 Task: Search one way flight ticket for 3 adults, 3 children in business from Kansas City: Kansas City International Airport (was Mid-continent International) to Jacksonville: Albert J. Ellis Airport on 8-3-2023. Choice of flights is Spirit. Number of bags: 1 checked bag. Price is upto 74000. Outbound departure time preference is 16:30.
Action: Mouse moved to (262, 361)
Screenshot: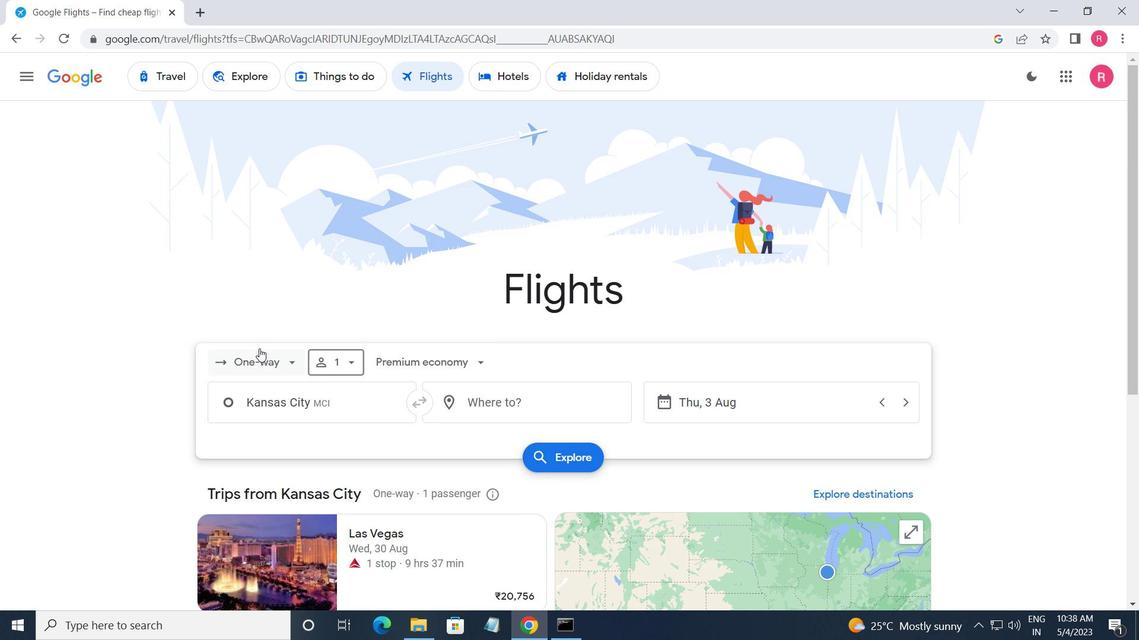 
Action: Mouse pressed left at (262, 361)
Screenshot: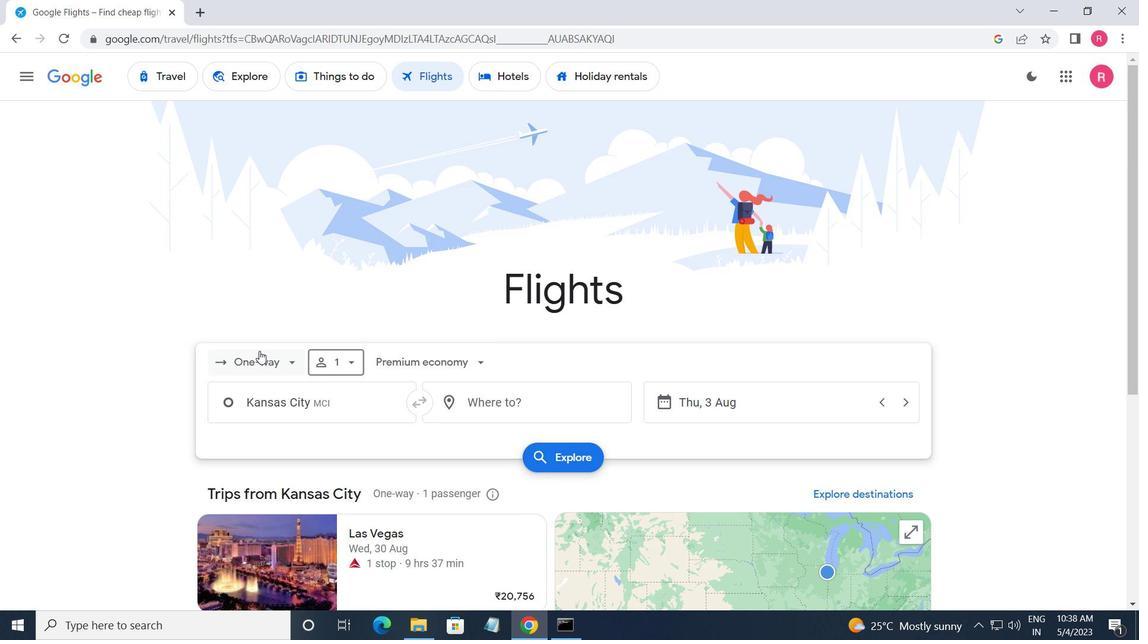 
Action: Mouse moved to (296, 426)
Screenshot: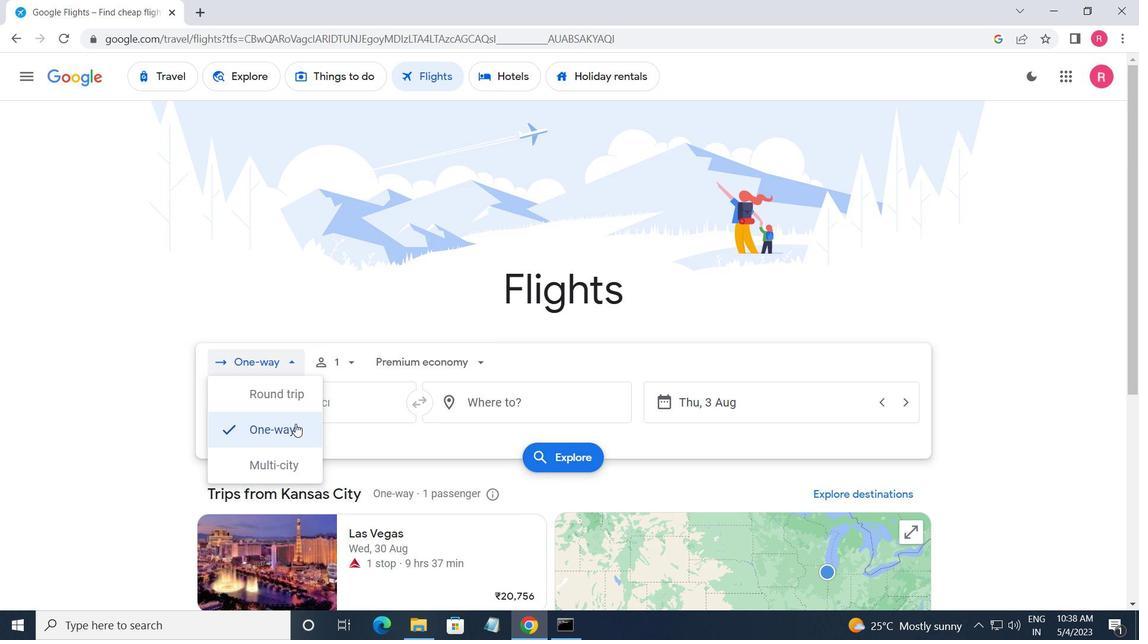 
Action: Mouse pressed left at (296, 426)
Screenshot: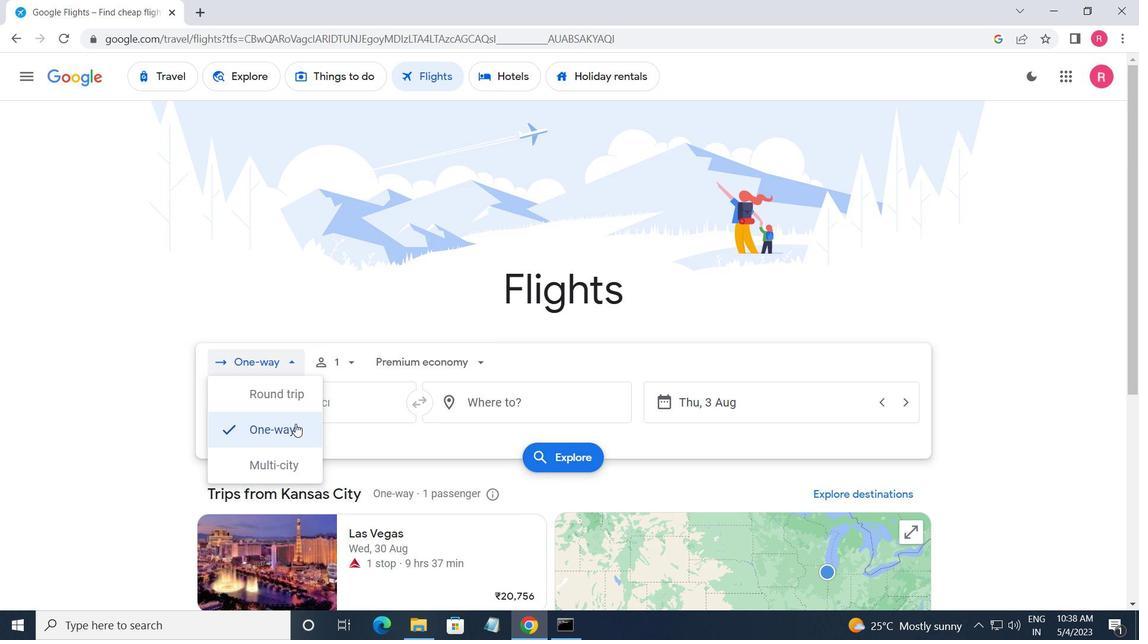 
Action: Mouse moved to (343, 360)
Screenshot: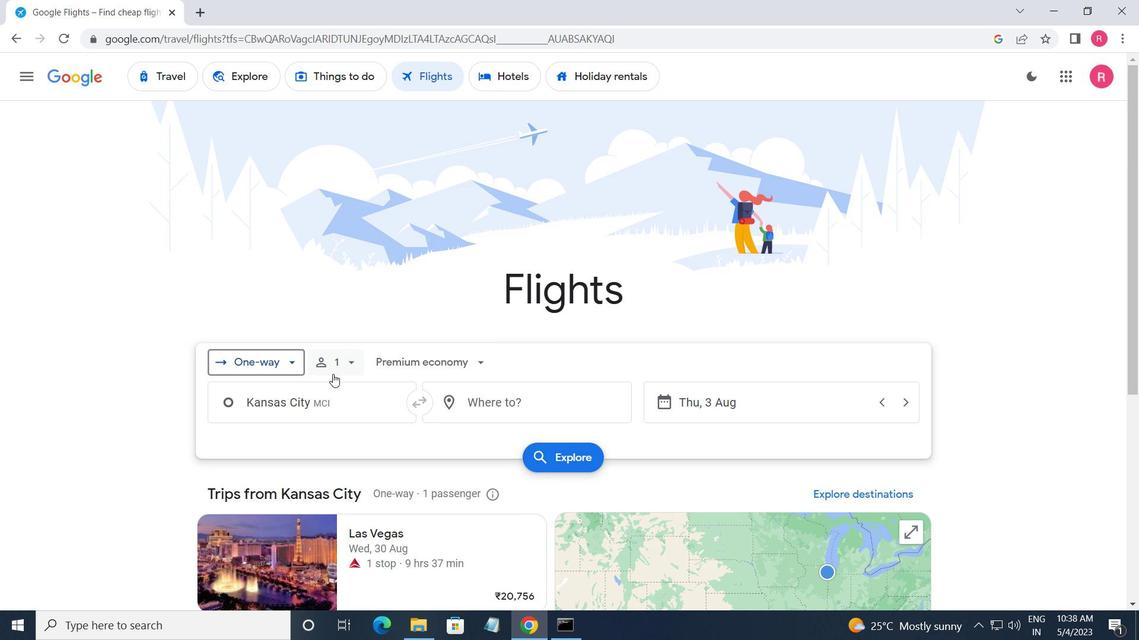 
Action: Mouse pressed left at (343, 360)
Screenshot: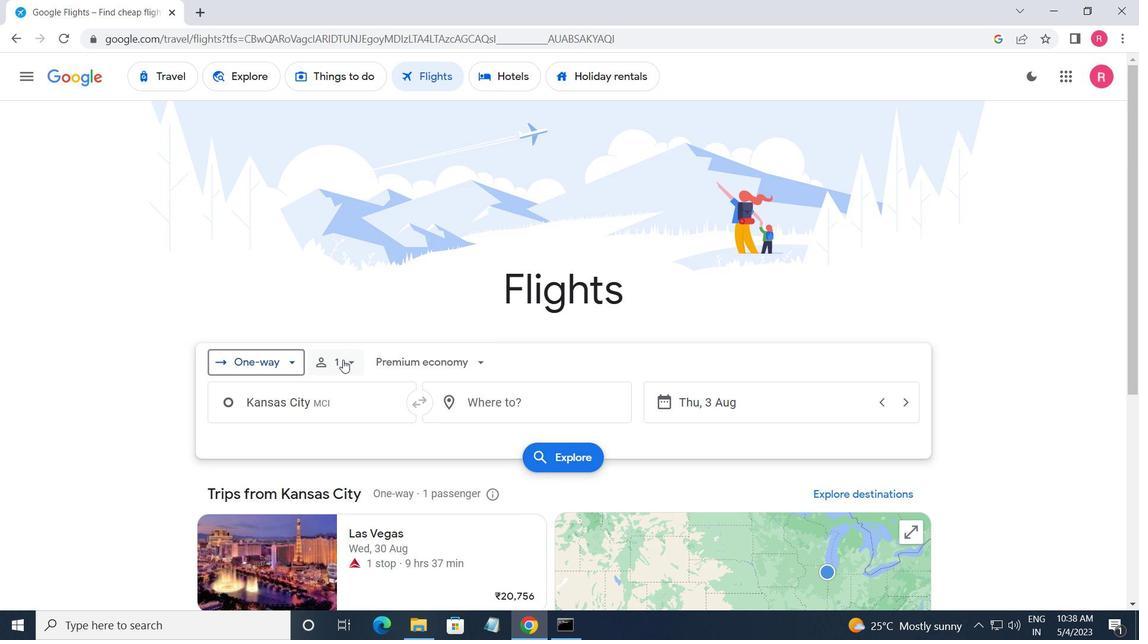 
Action: Mouse moved to (490, 397)
Screenshot: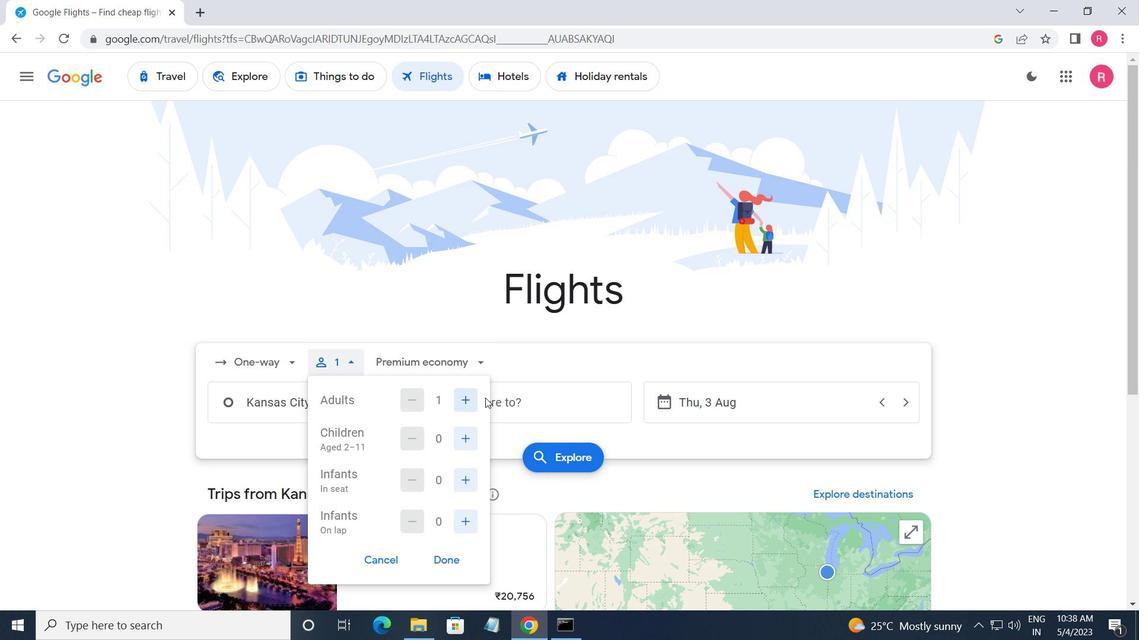 
Action: Mouse pressed left at (490, 397)
Screenshot: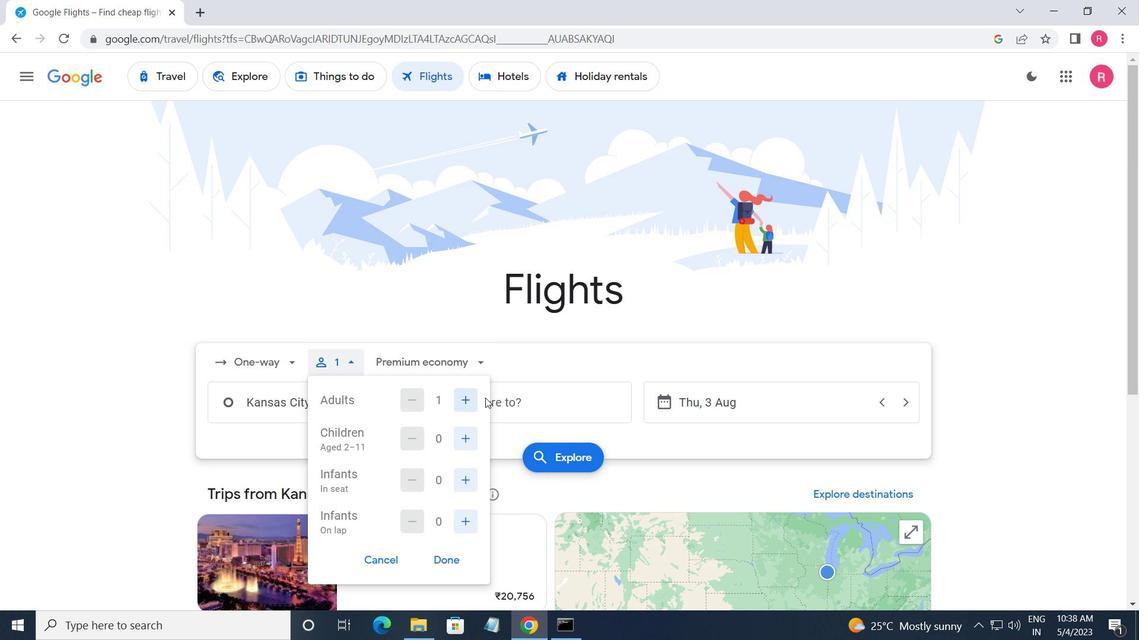 
Action: Mouse moved to (334, 362)
Screenshot: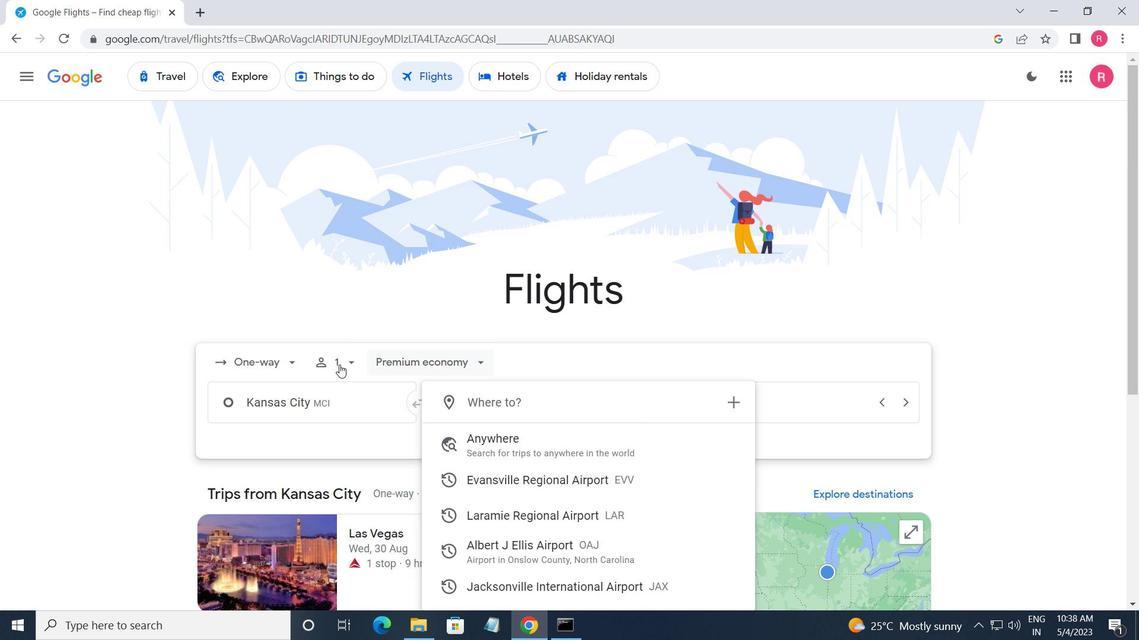
Action: Mouse pressed left at (334, 362)
Screenshot: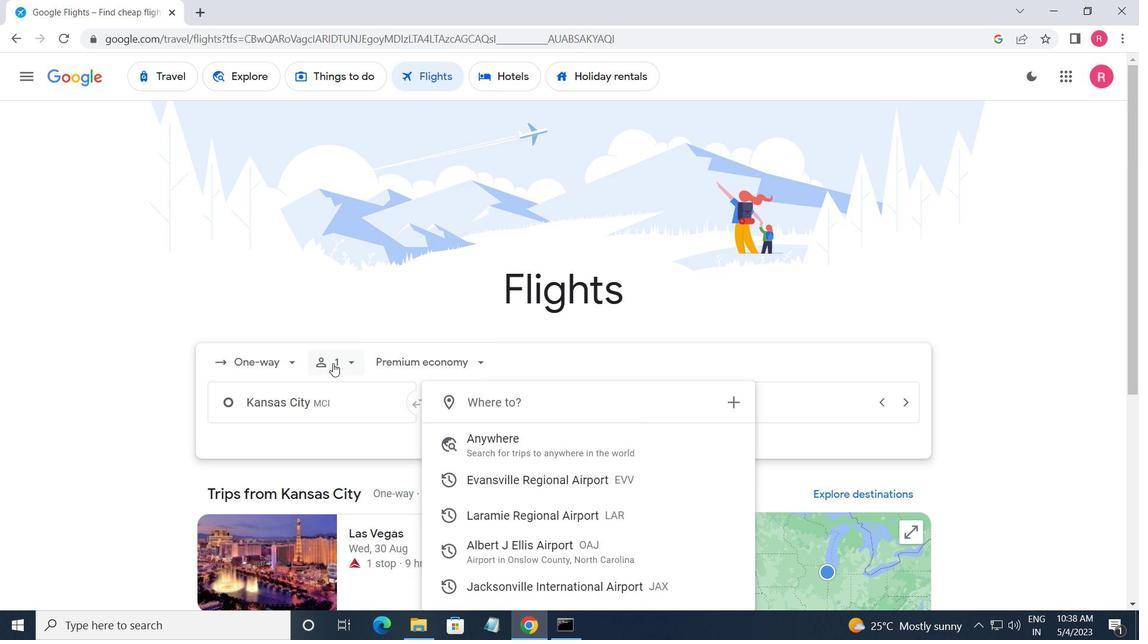 
Action: Mouse moved to (456, 402)
Screenshot: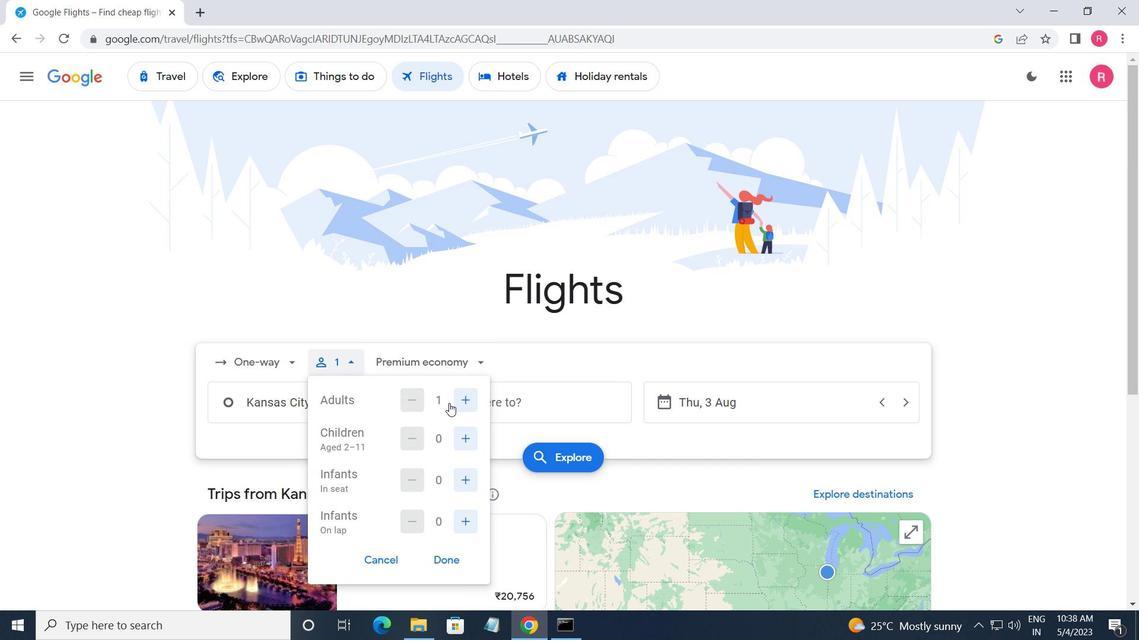 
Action: Mouse pressed left at (456, 402)
Screenshot: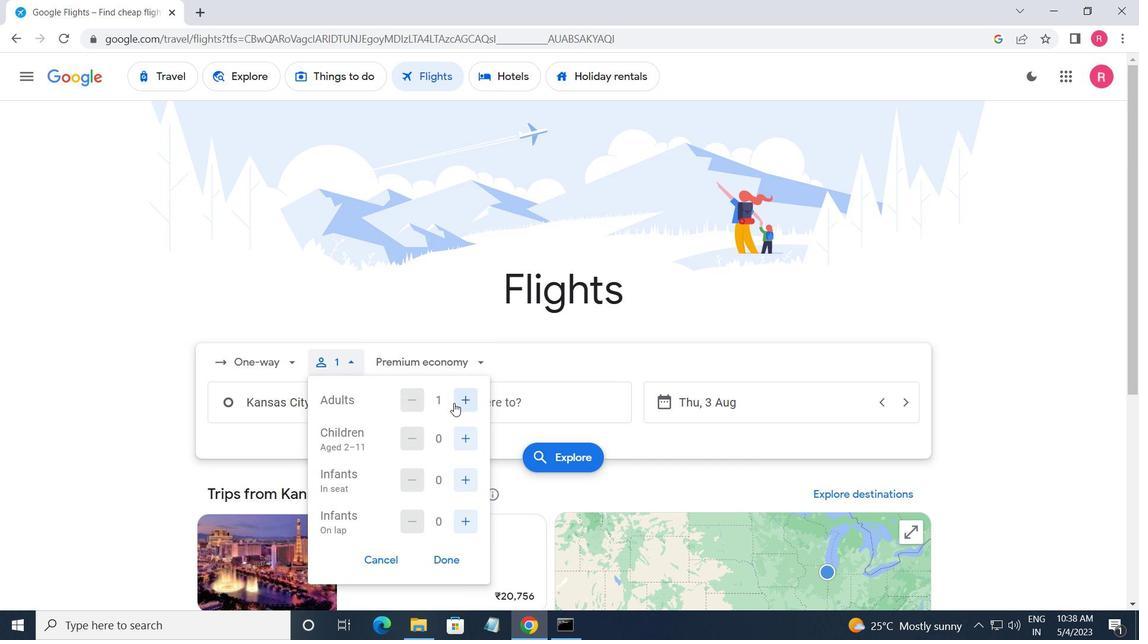 
Action: Mouse moved to (457, 402)
Screenshot: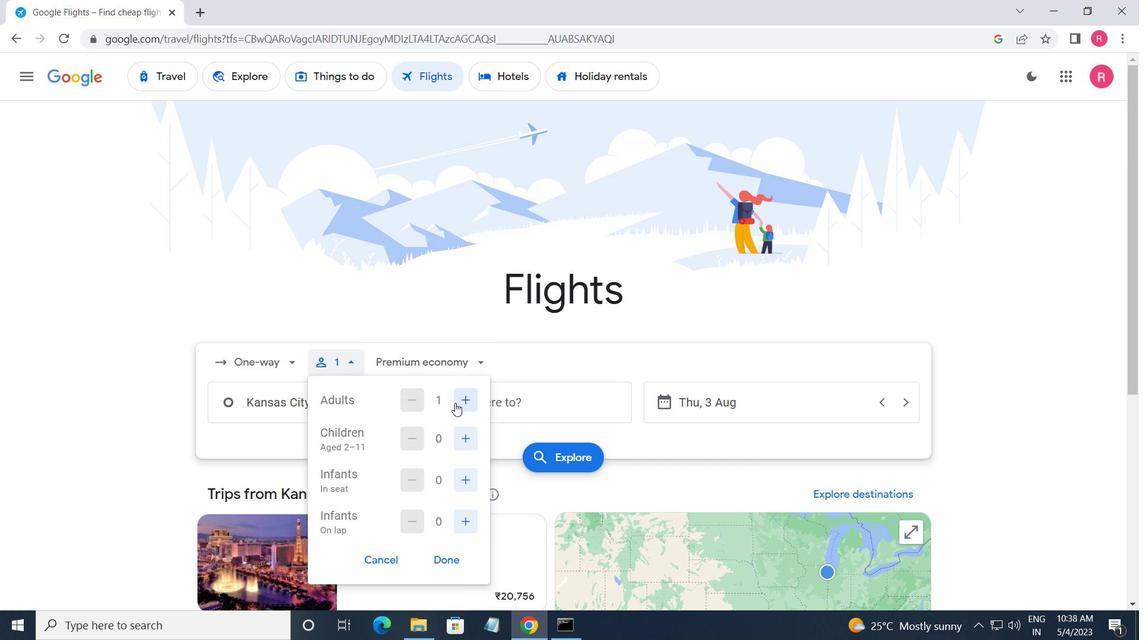 
Action: Mouse pressed left at (457, 402)
Screenshot: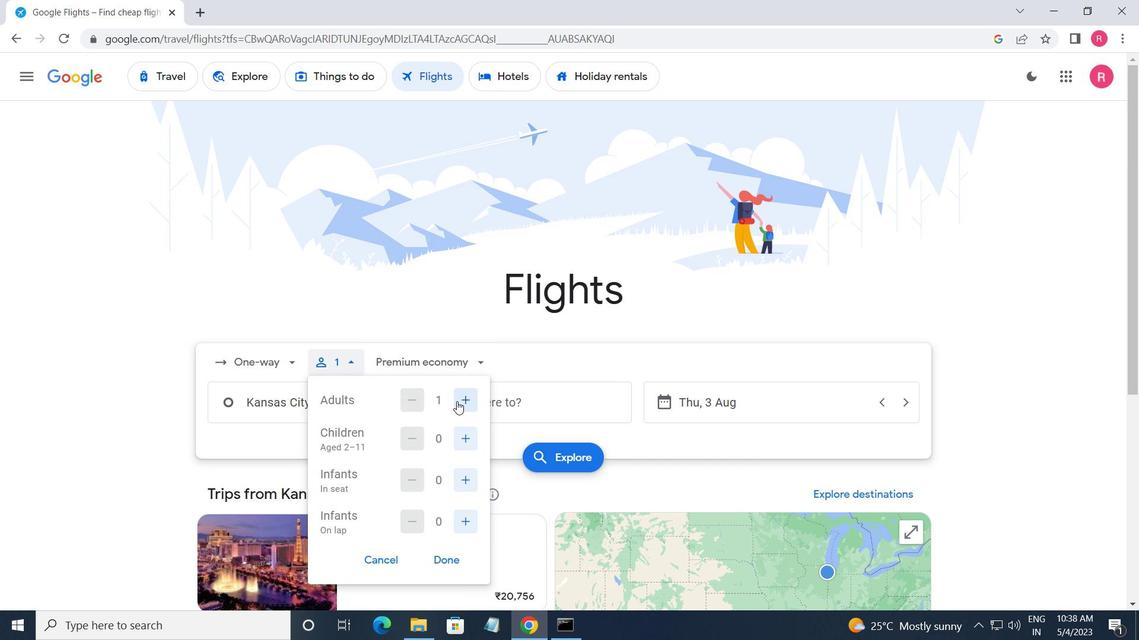 
Action: Mouse moved to (464, 441)
Screenshot: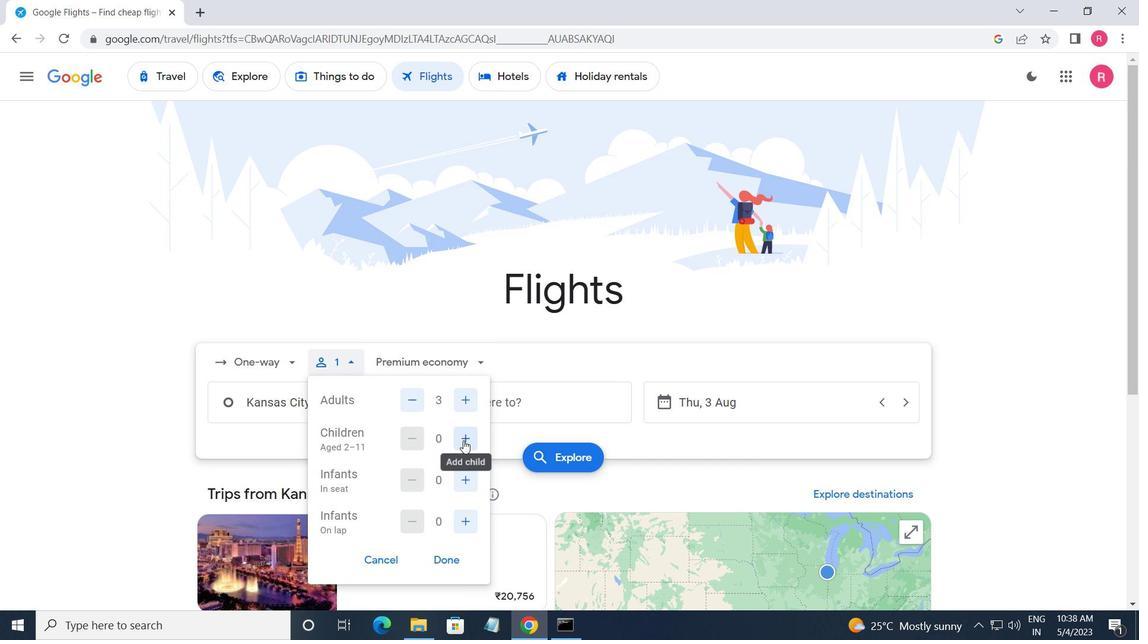 
Action: Mouse pressed left at (464, 441)
Screenshot: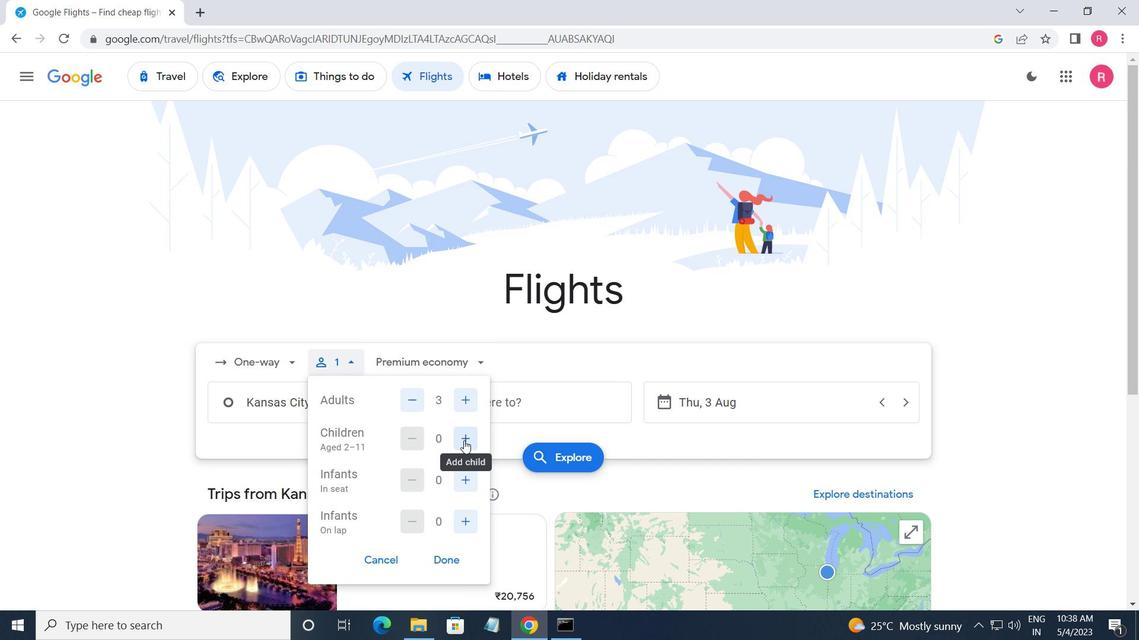 
Action: Mouse pressed left at (464, 441)
Screenshot: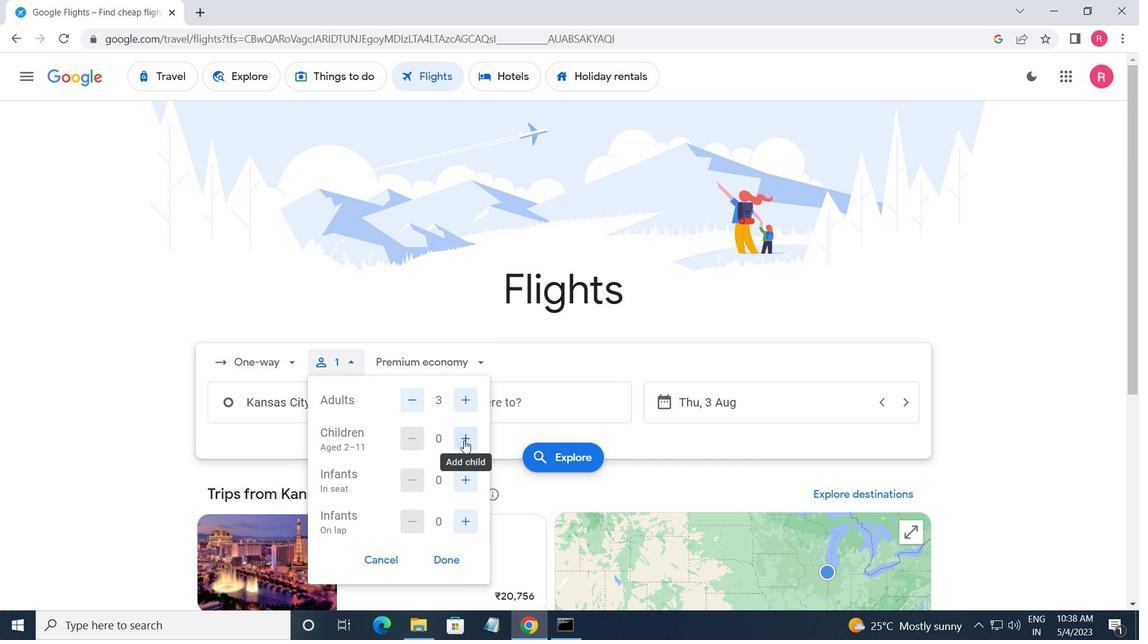 
Action: Mouse moved to (467, 438)
Screenshot: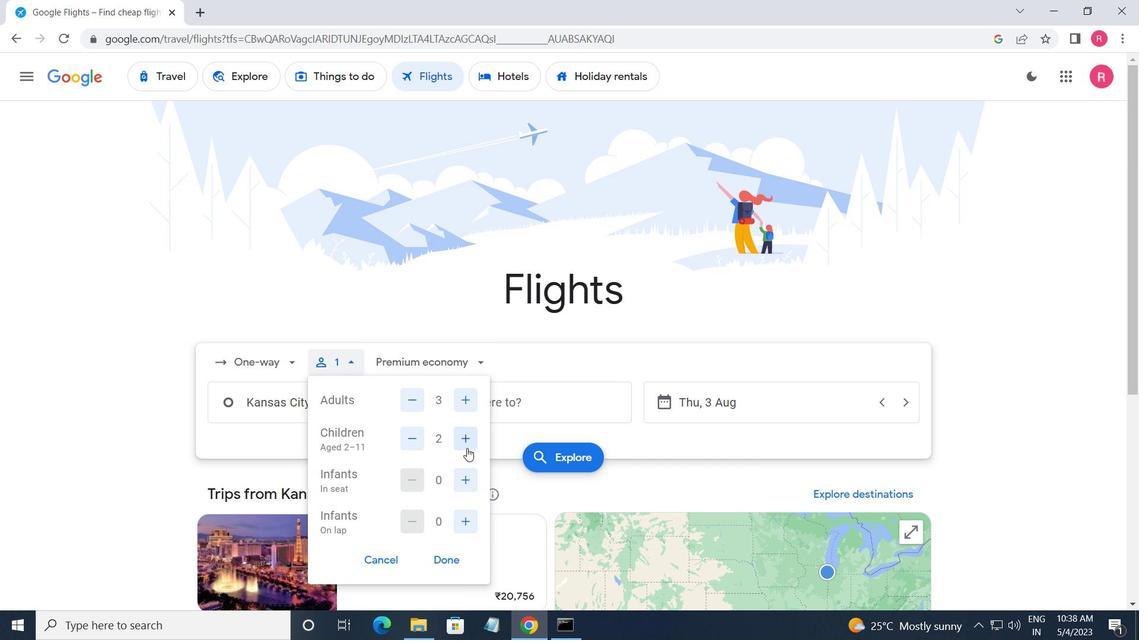 
Action: Mouse pressed left at (467, 438)
Screenshot: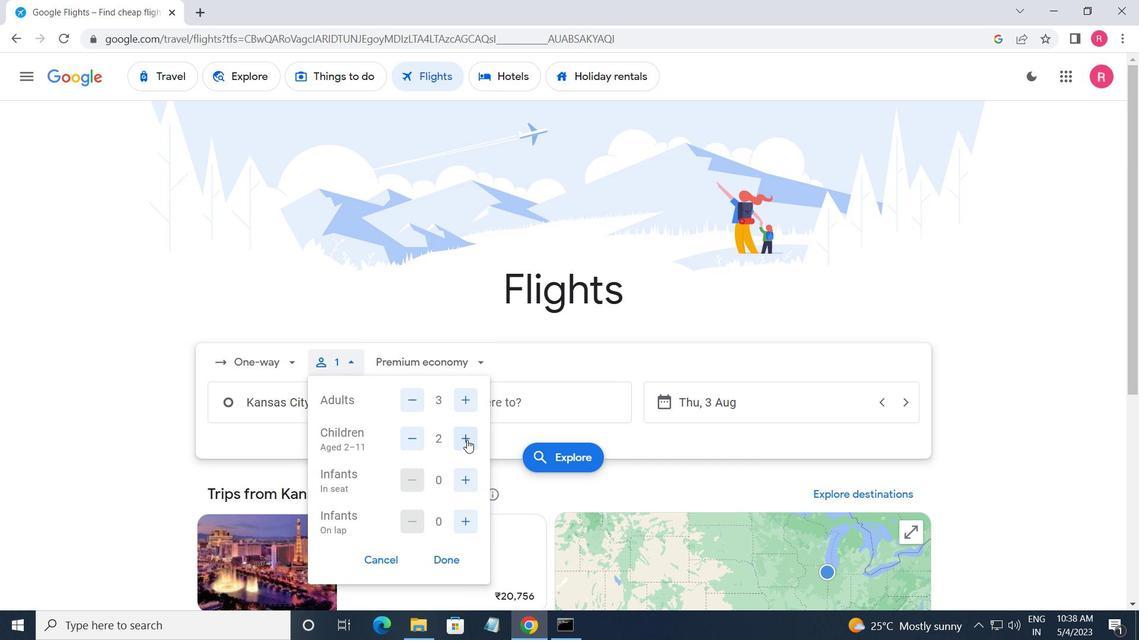 
Action: Mouse moved to (418, 361)
Screenshot: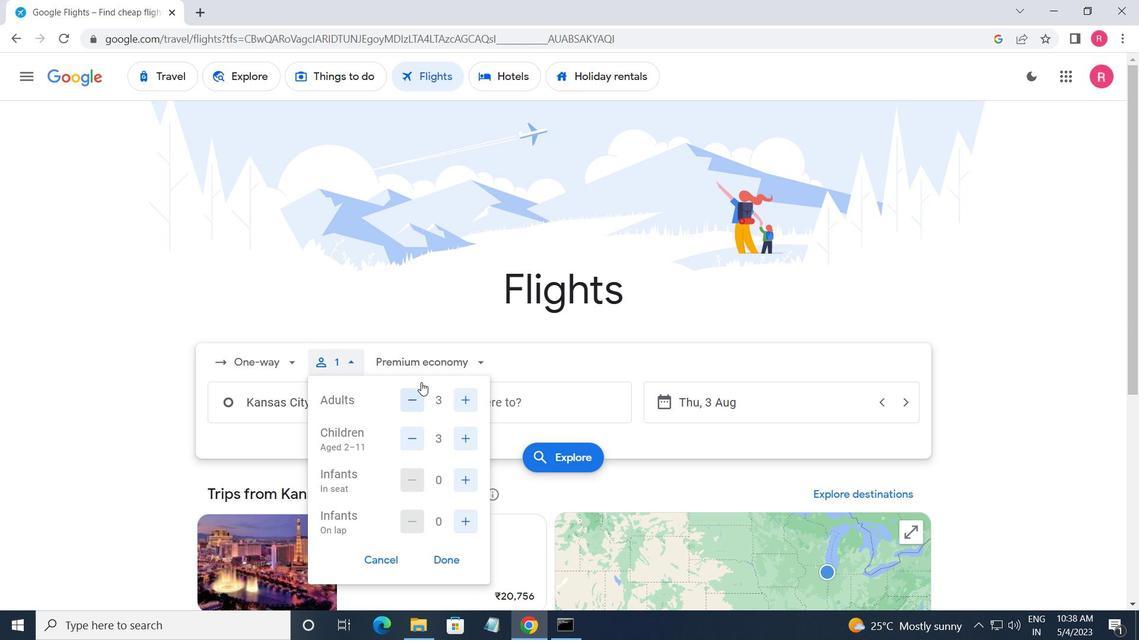 
Action: Mouse pressed left at (418, 361)
Screenshot: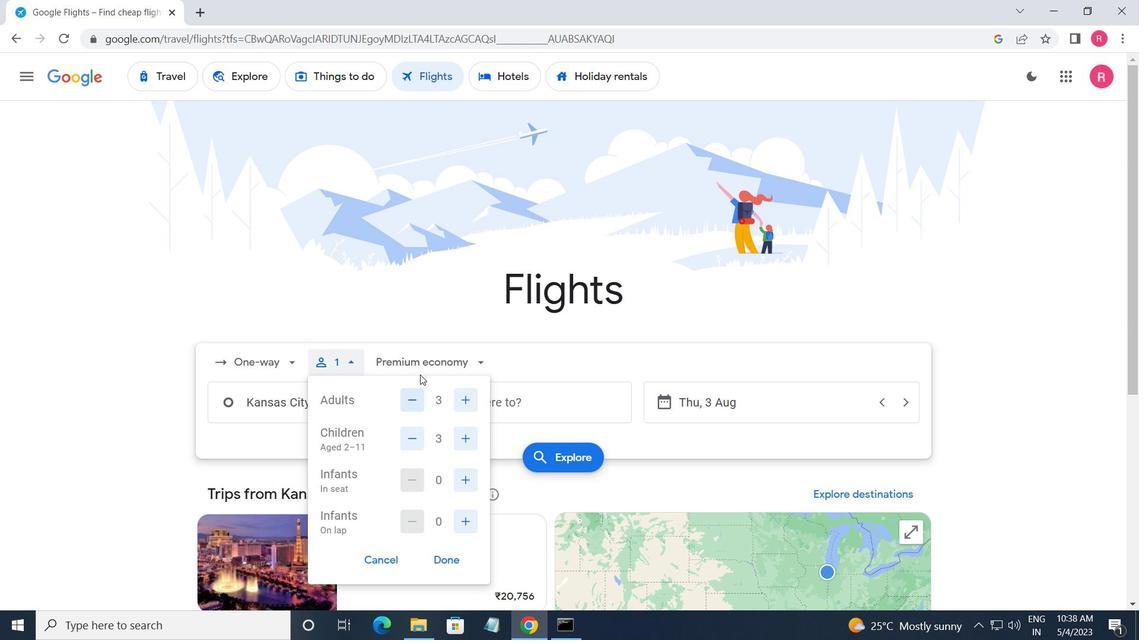 
Action: Mouse moved to (439, 465)
Screenshot: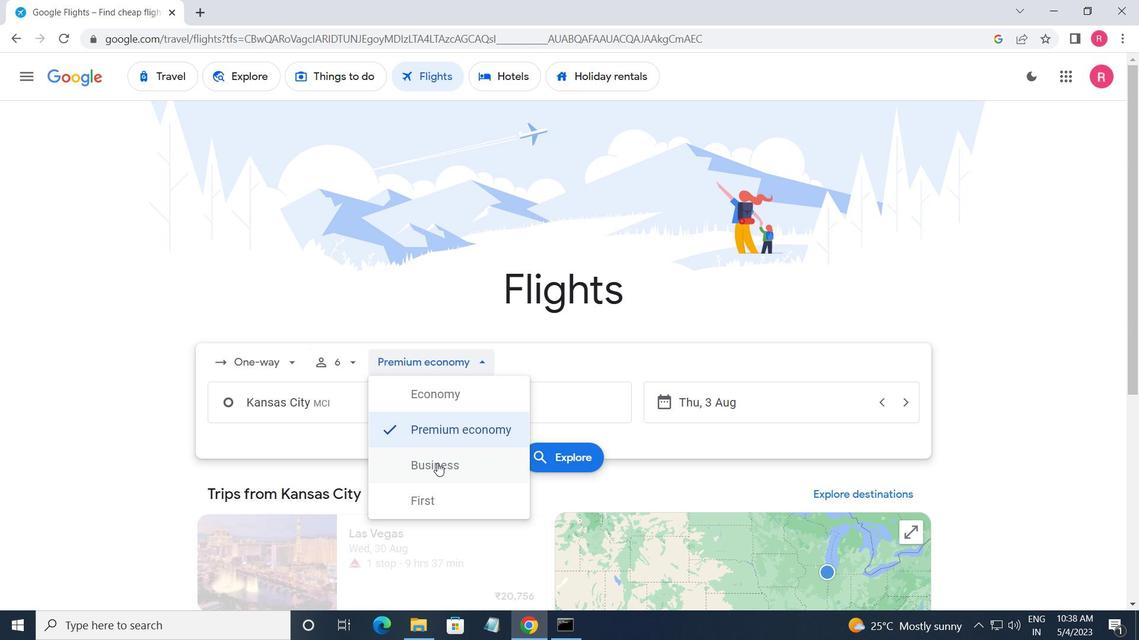 
Action: Mouse pressed left at (439, 465)
Screenshot: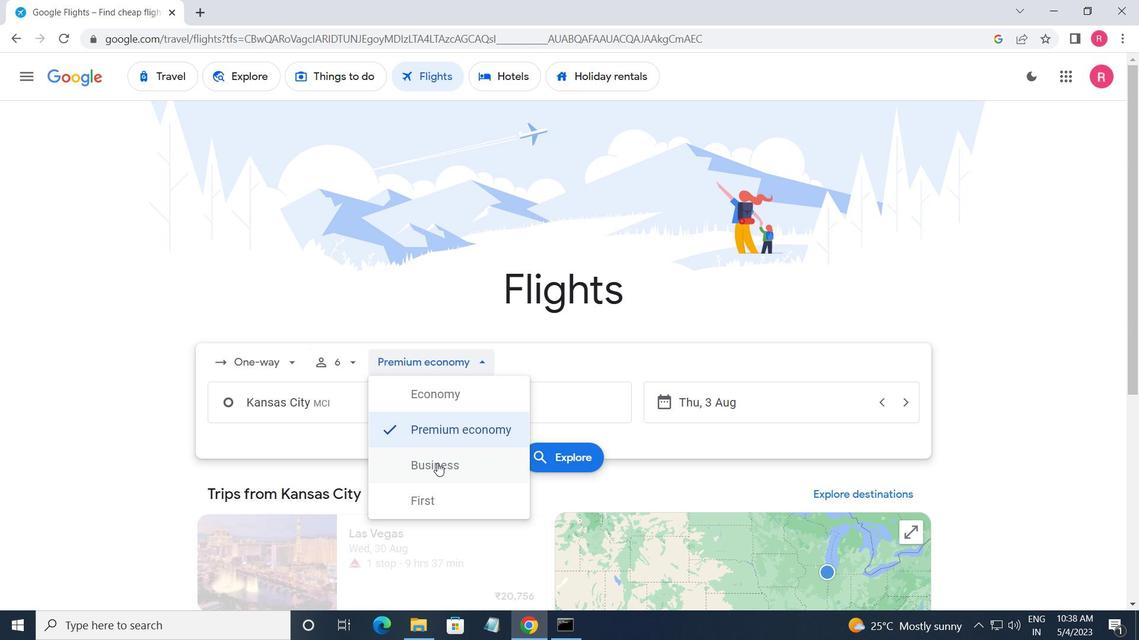 
Action: Mouse moved to (341, 417)
Screenshot: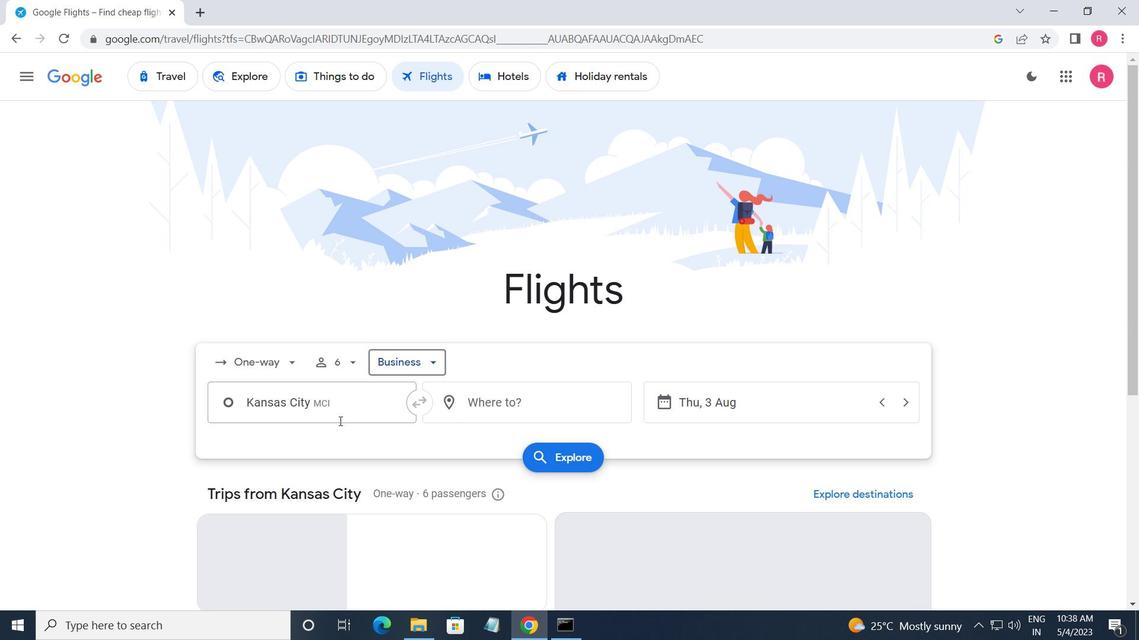 
Action: Mouse pressed left at (341, 417)
Screenshot: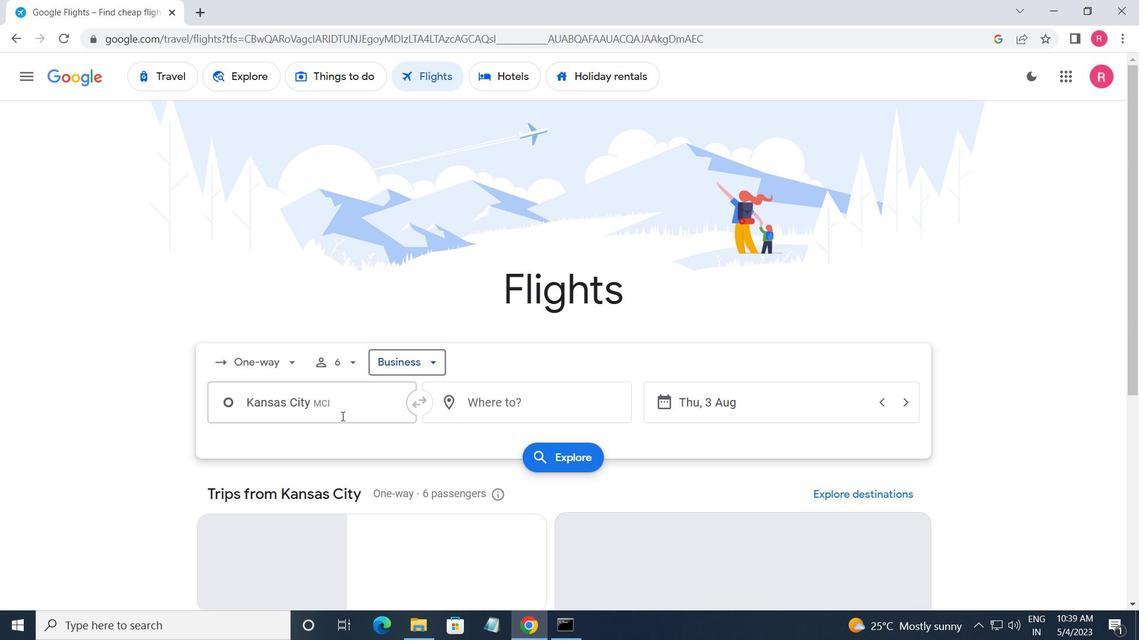 
Action: Mouse moved to (352, 473)
Screenshot: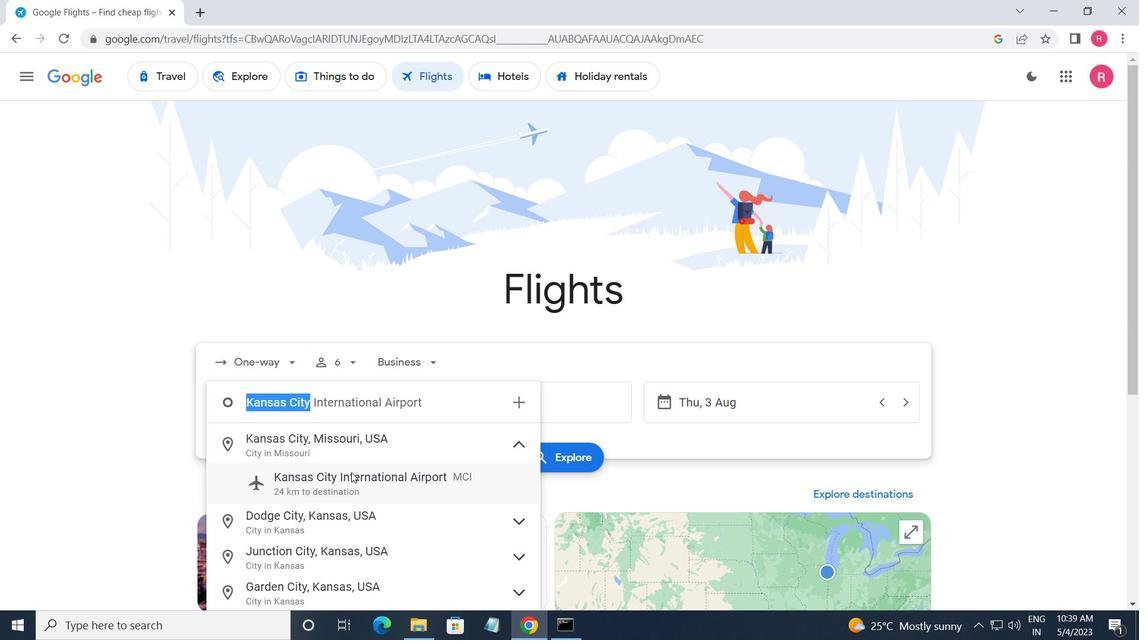 
Action: Mouse pressed left at (352, 473)
Screenshot: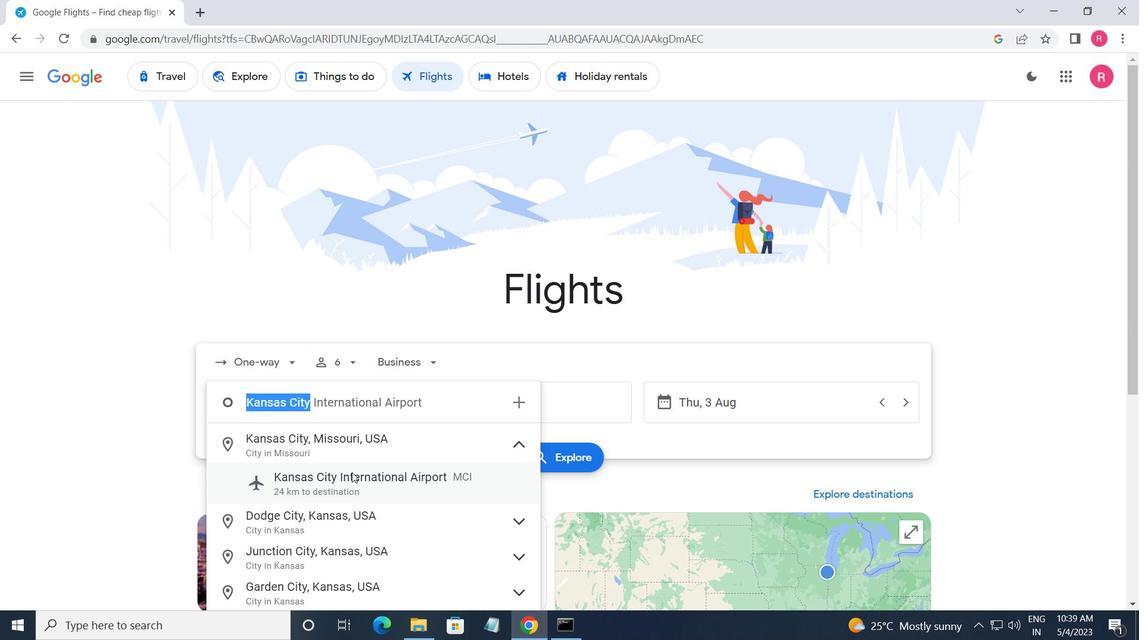 
Action: Mouse moved to (582, 405)
Screenshot: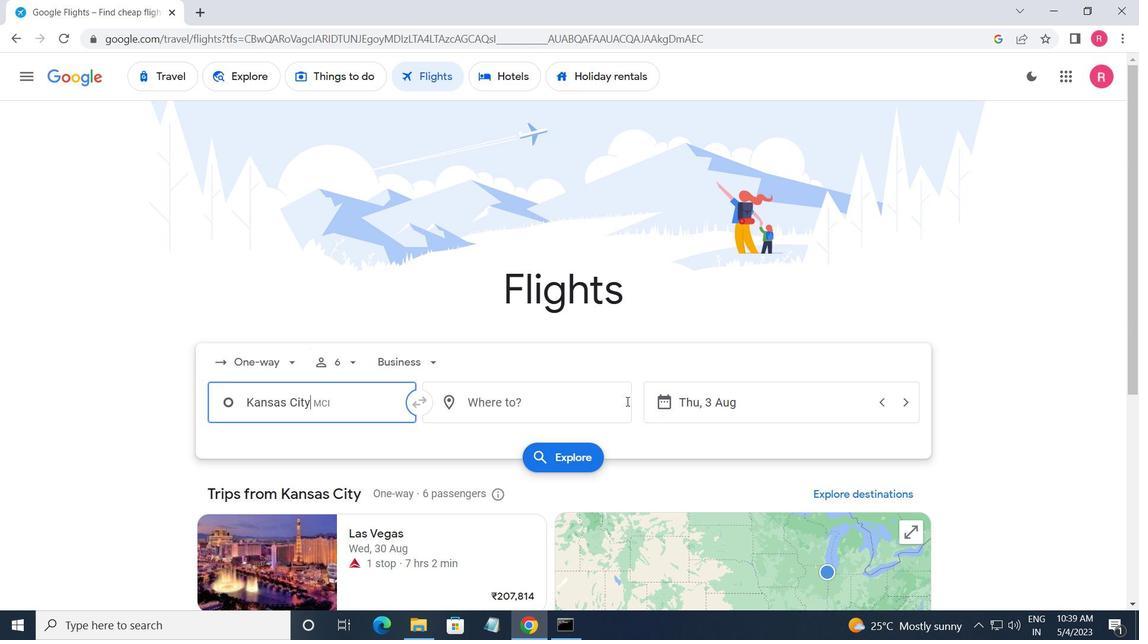 
Action: Mouse pressed left at (582, 405)
Screenshot: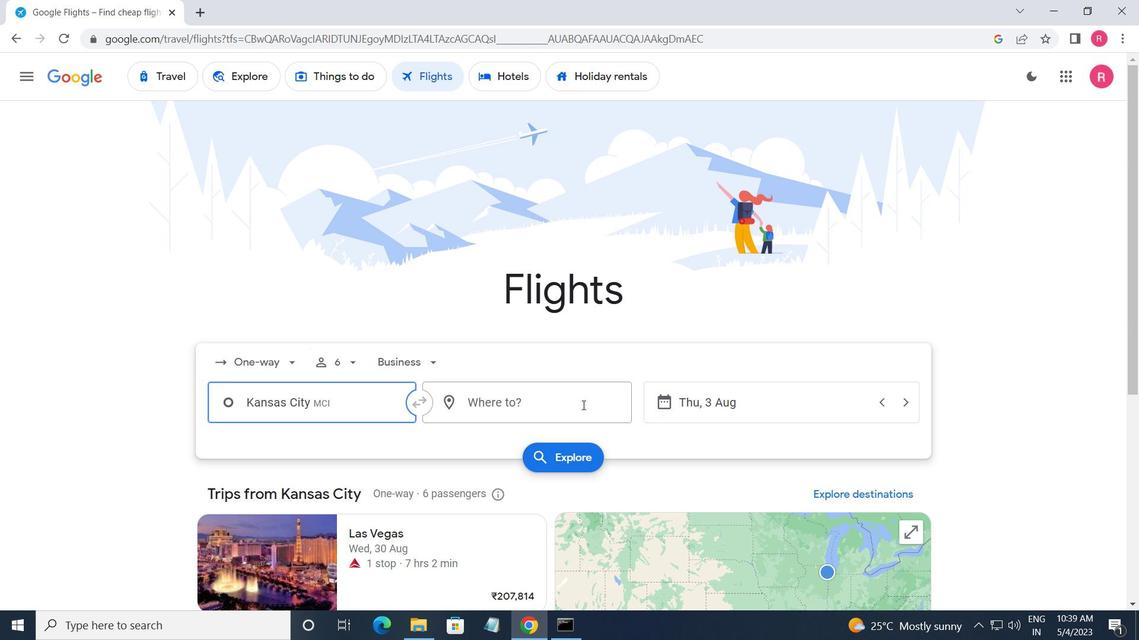 
Action: Mouse moved to (545, 553)
Screenshot: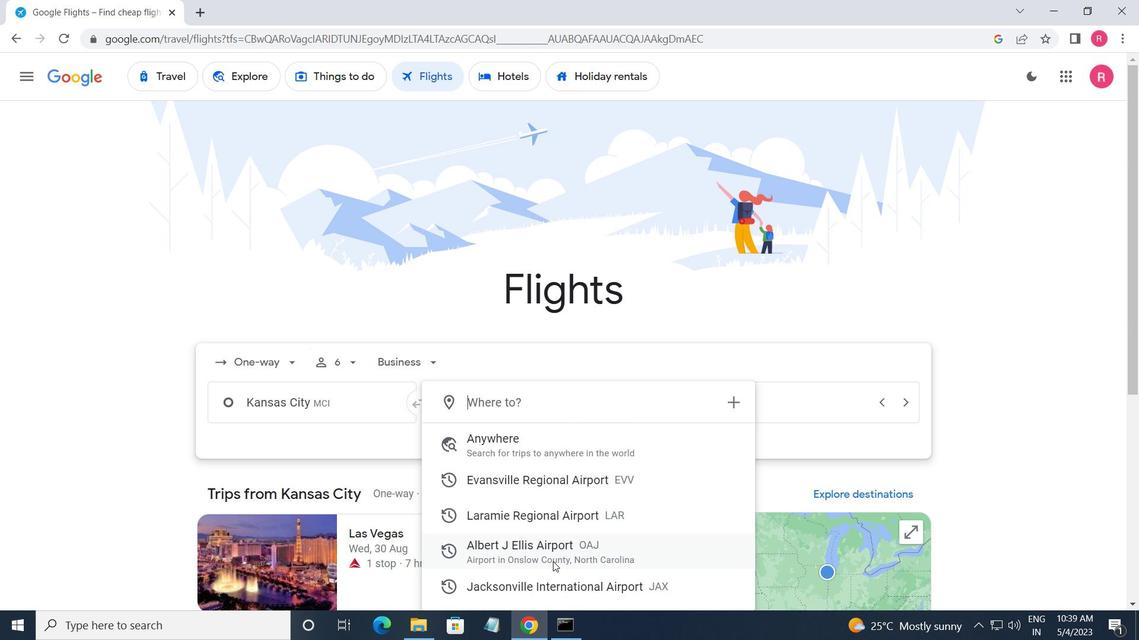 
Action: Mouse pressed left at (545, 553)
Screenshot: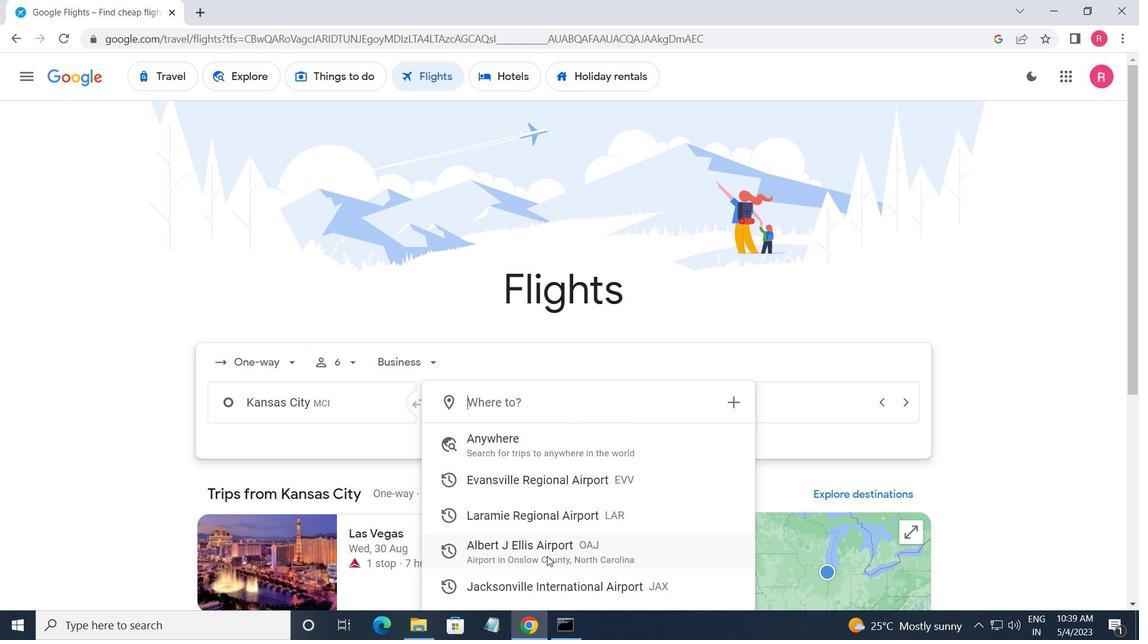 
Action: Mouse moved to (769, 413)
Screenshot: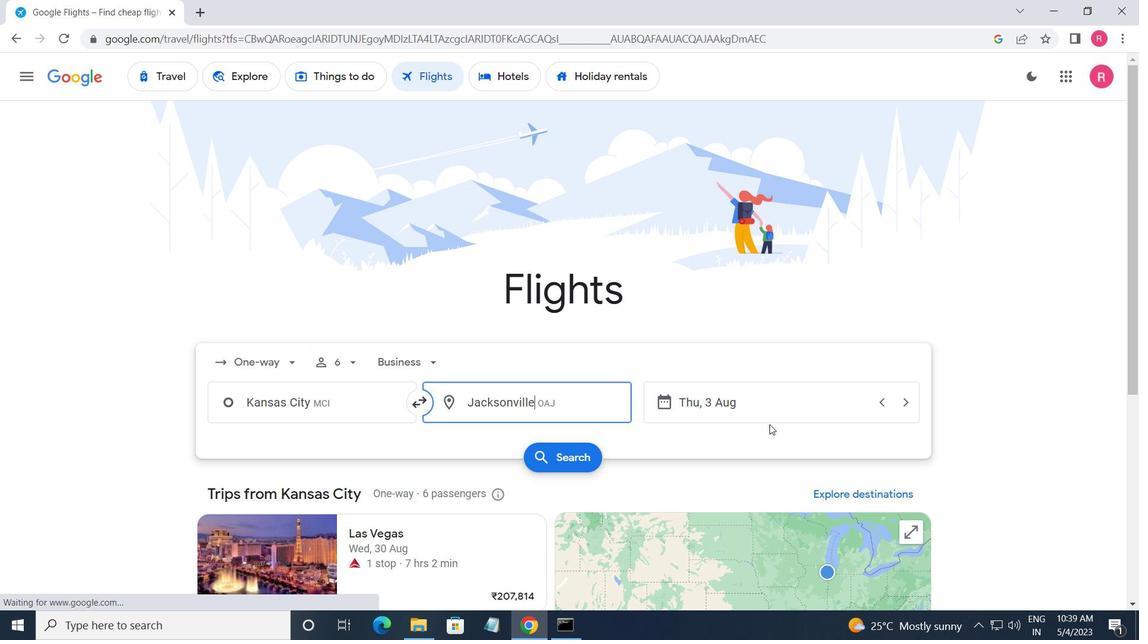 
Action: Mouse pressed left at (769, 413)
Screenshot: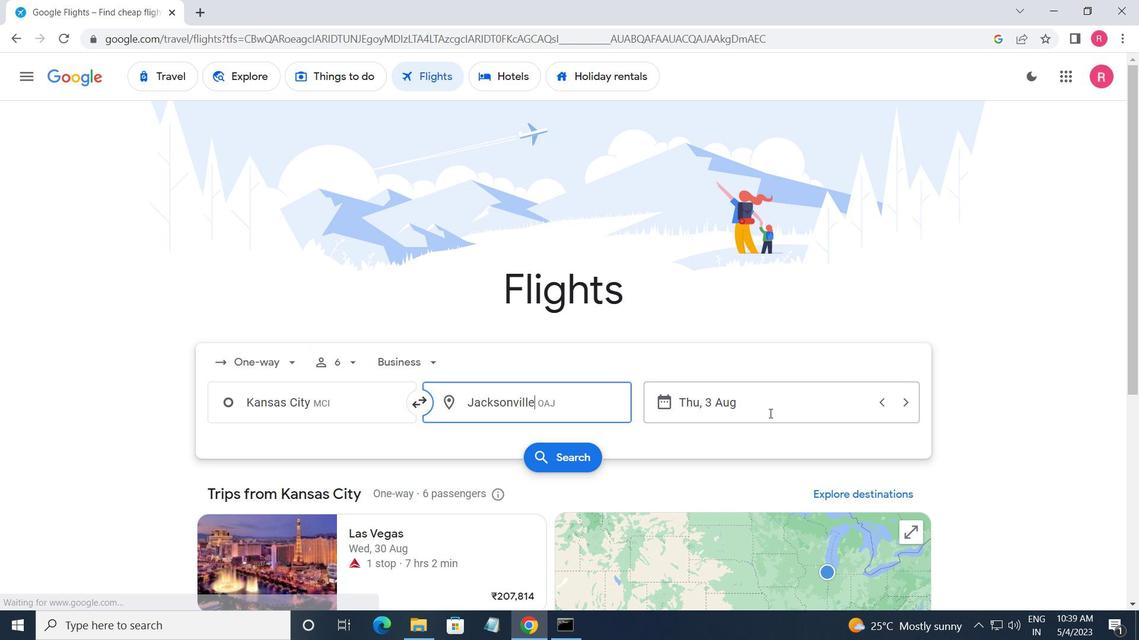 
Action: Mouse moved to (542, 350)
Screenshot: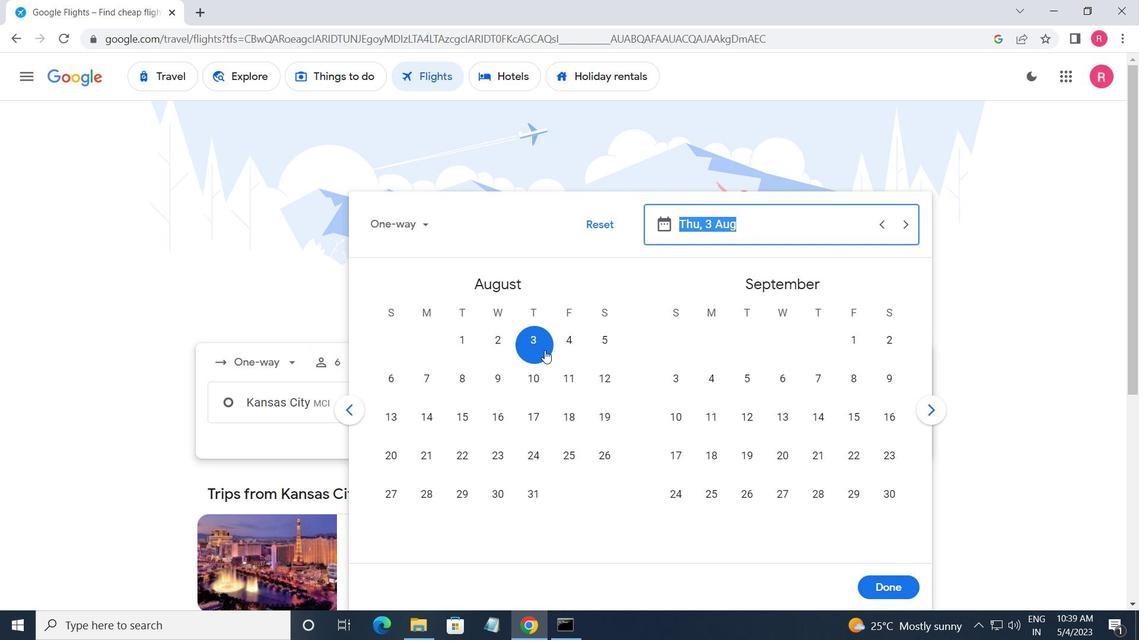 
Action: Mouse pressed left at (542, 350)
Screenshot: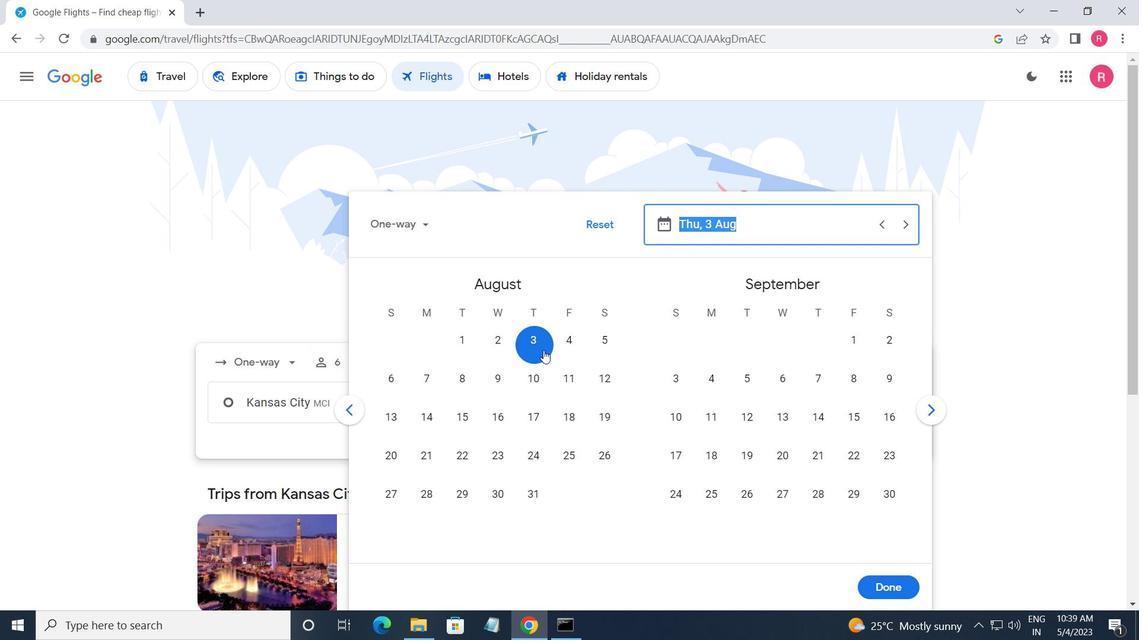 
Action: Mouse moved to (899, 589)
Screenshot: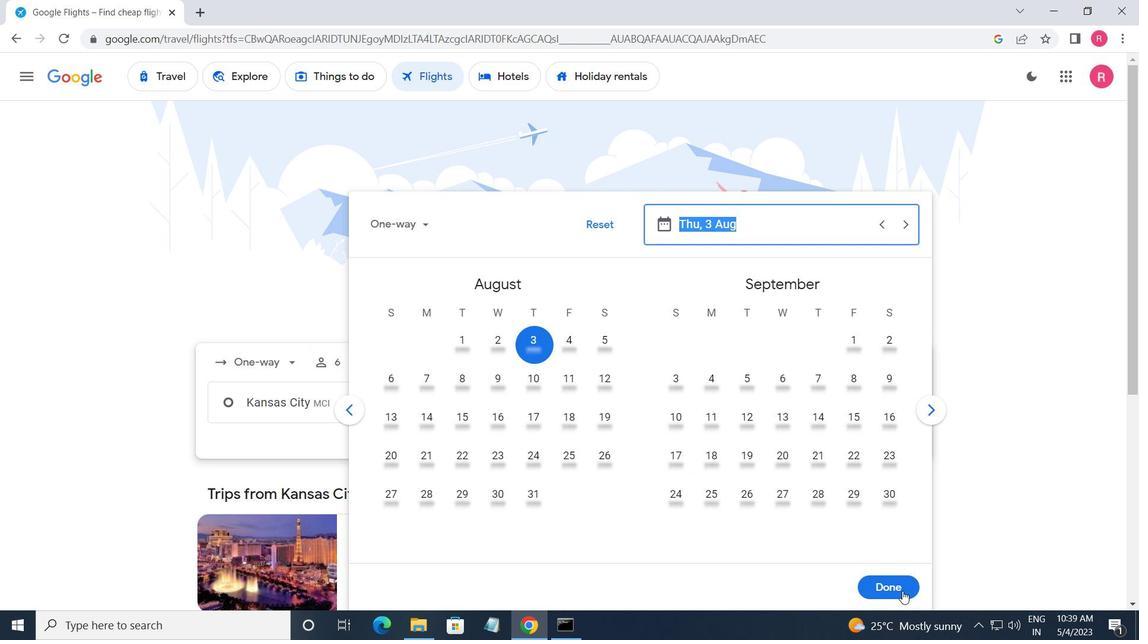 
Action: Mouse pressed left at (899, 589)
Screenshot: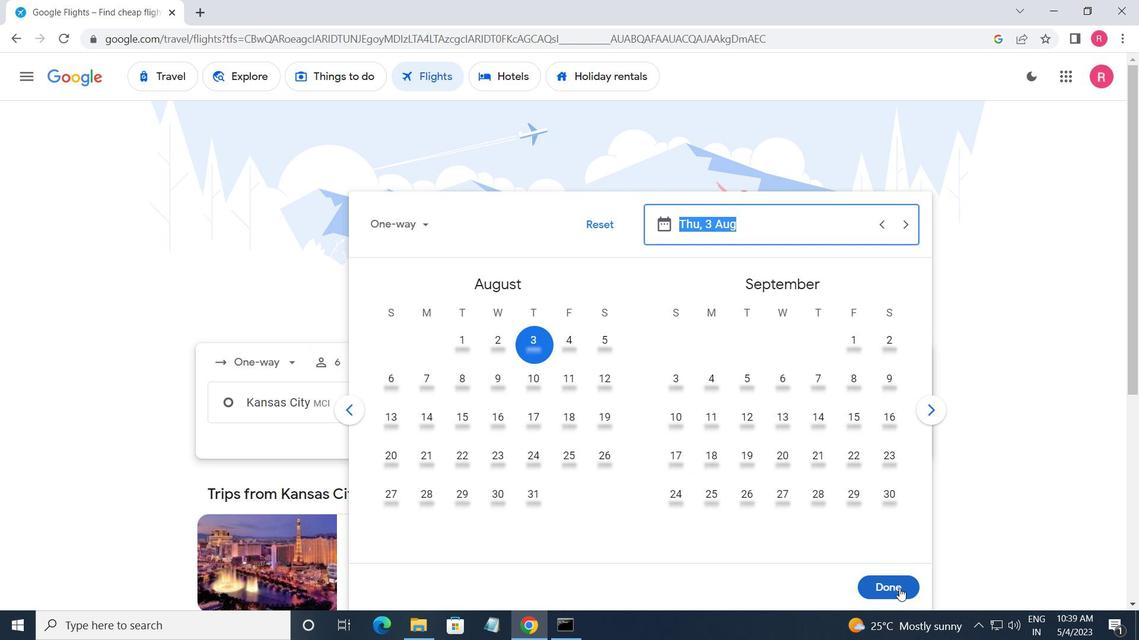 
Action: Mouse moved to (580, 471)
Screenshot: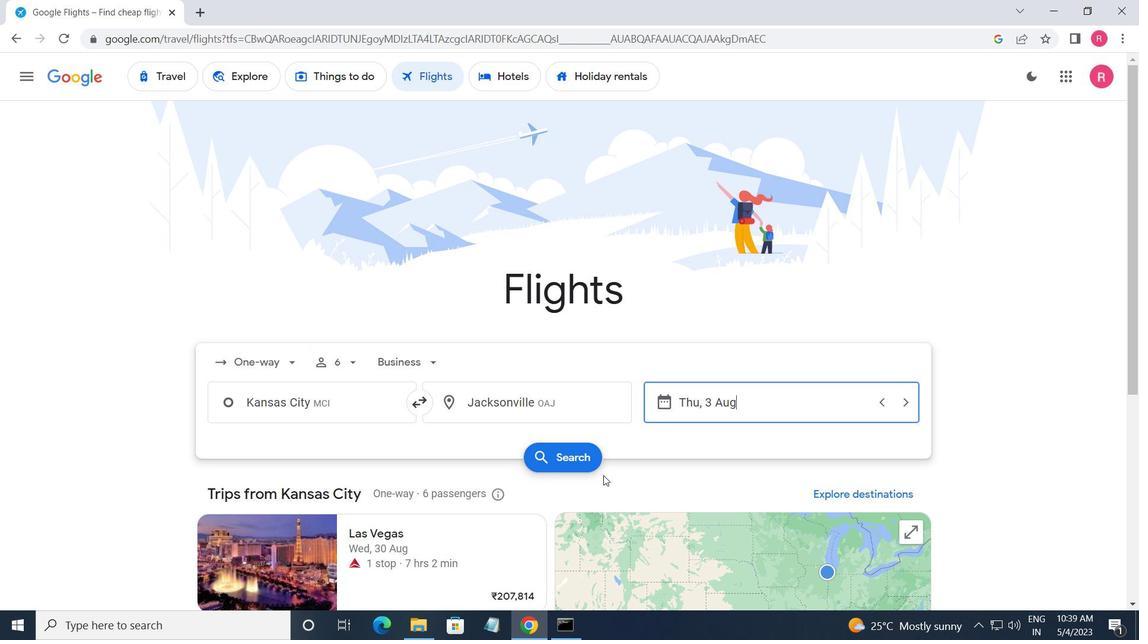 
Action: Mouse pressed left at (580, 471)
Screenshot: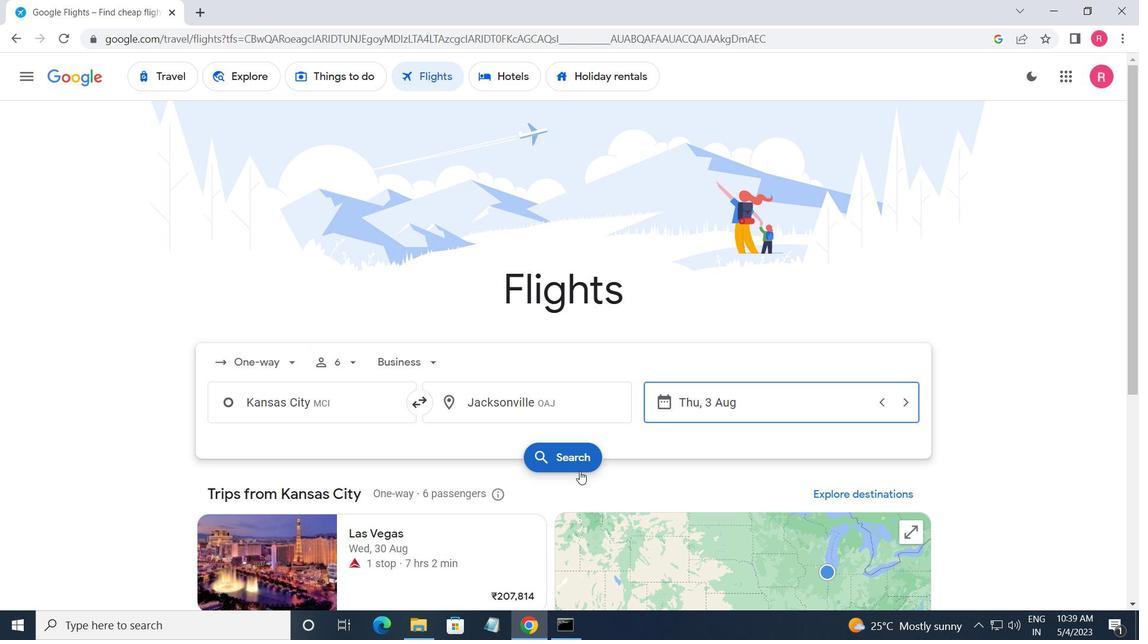 
Action: Mouse moved to (227, 214)
Screenshot: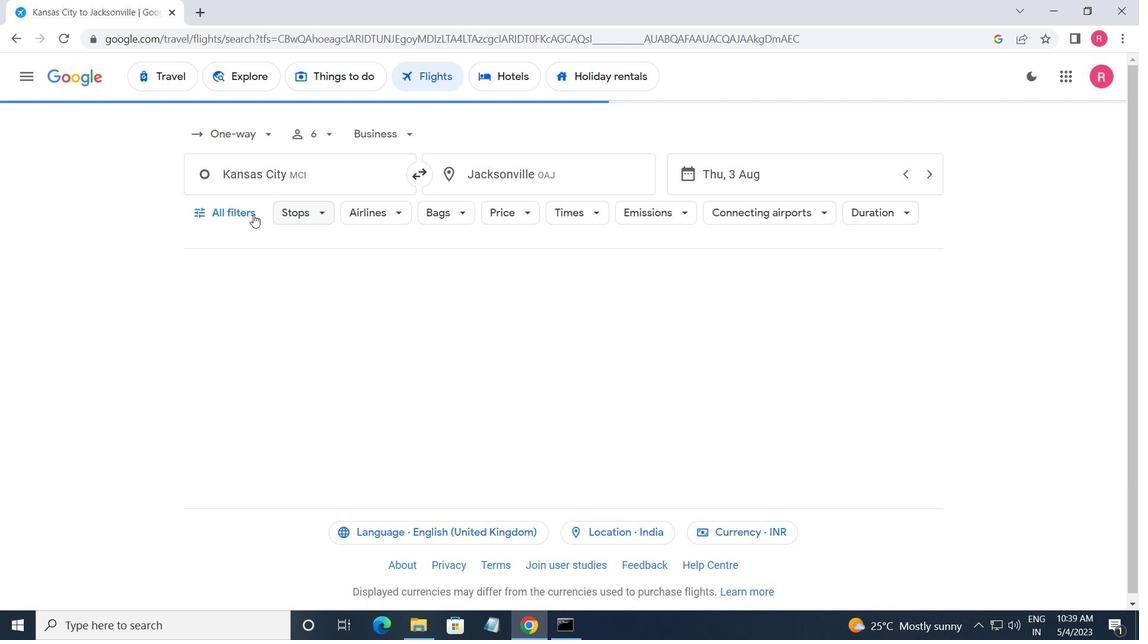 
Action: Mouse pressed left at (227, 214)
Screenshot: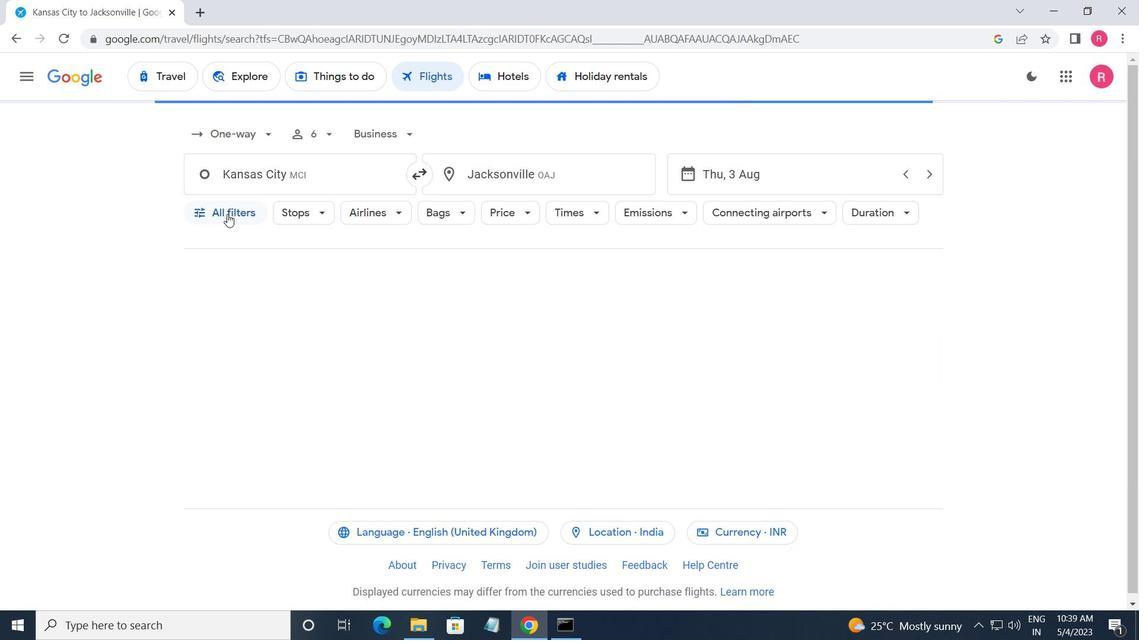 
Action: Mouse moved to (282, 357)
Screenshot: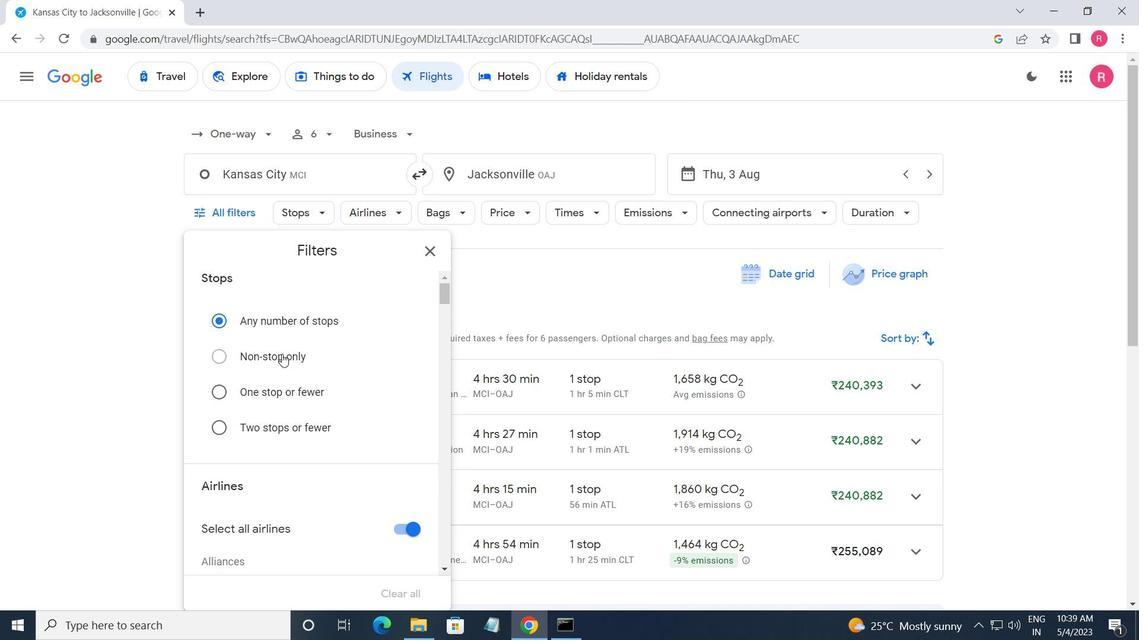 
Action: Mouse scrolled (282, 357) with delta (0, 0)
Screenshot: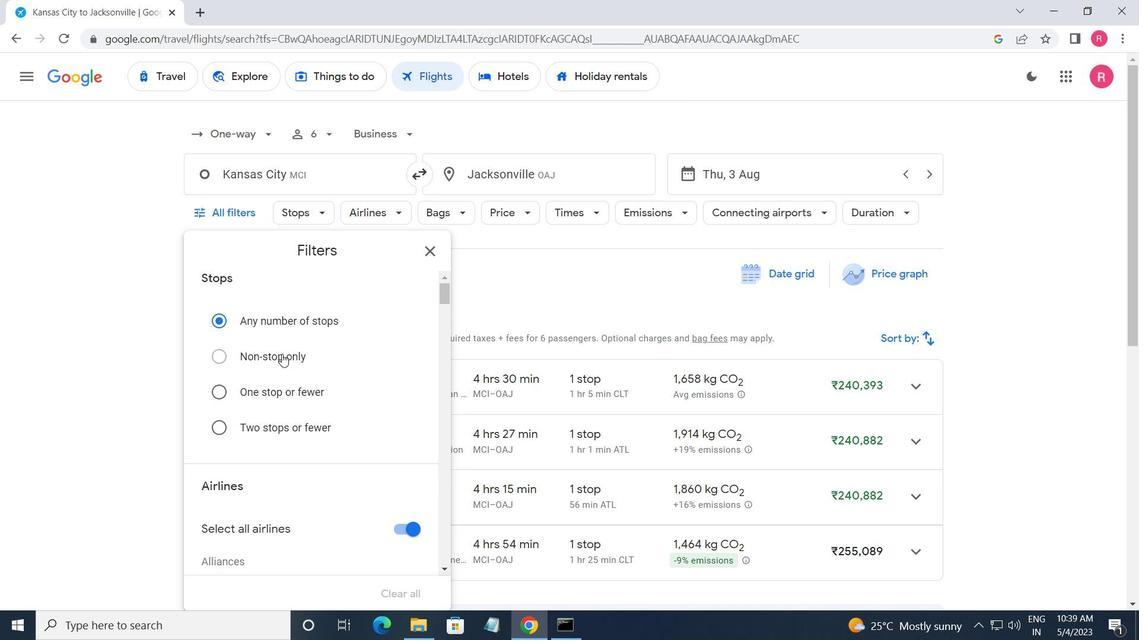 
Action: Mouse moved to (280, 383)
Screenshot: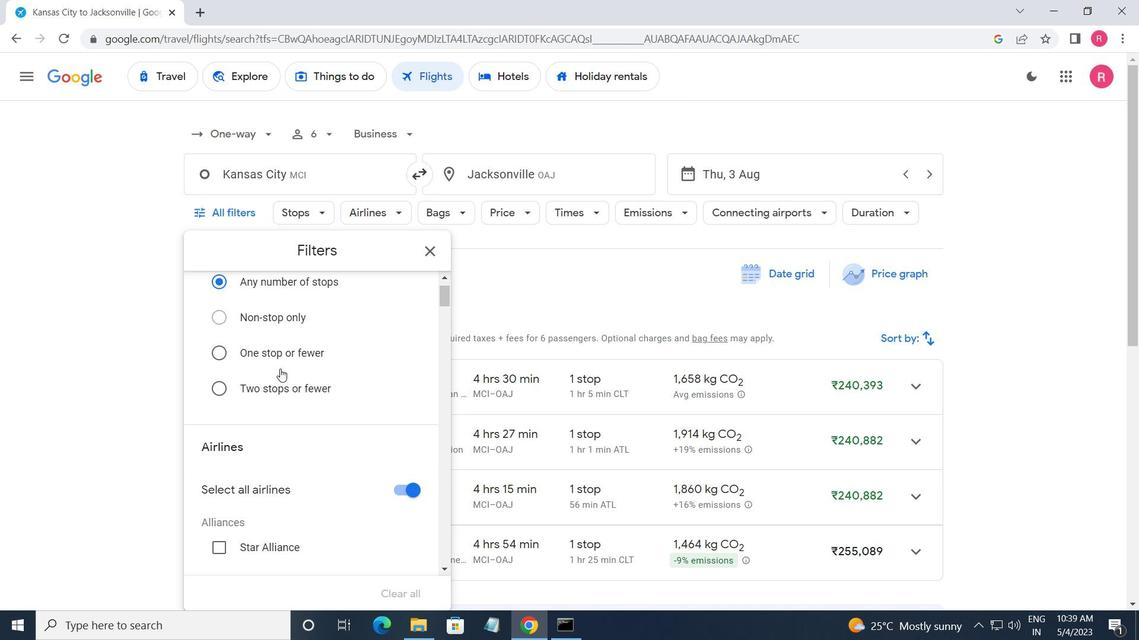 
Action: Mouse scrolled (280, 383) with delta (0, 0)
Screenshot: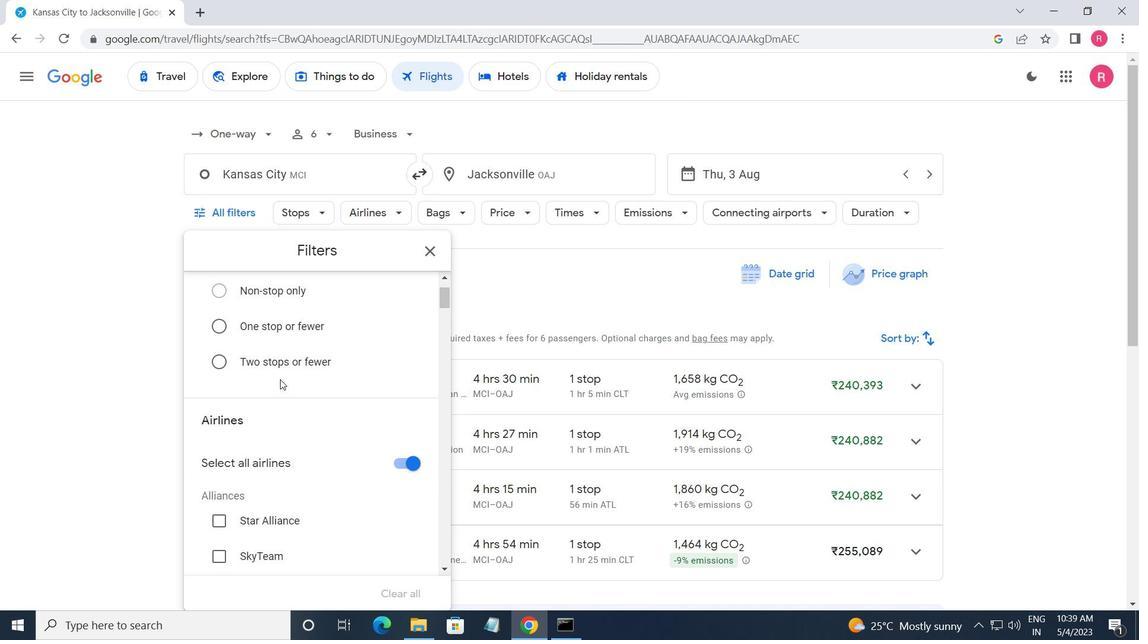 
Action: Mouse moved to (280, 385)
Screenshot: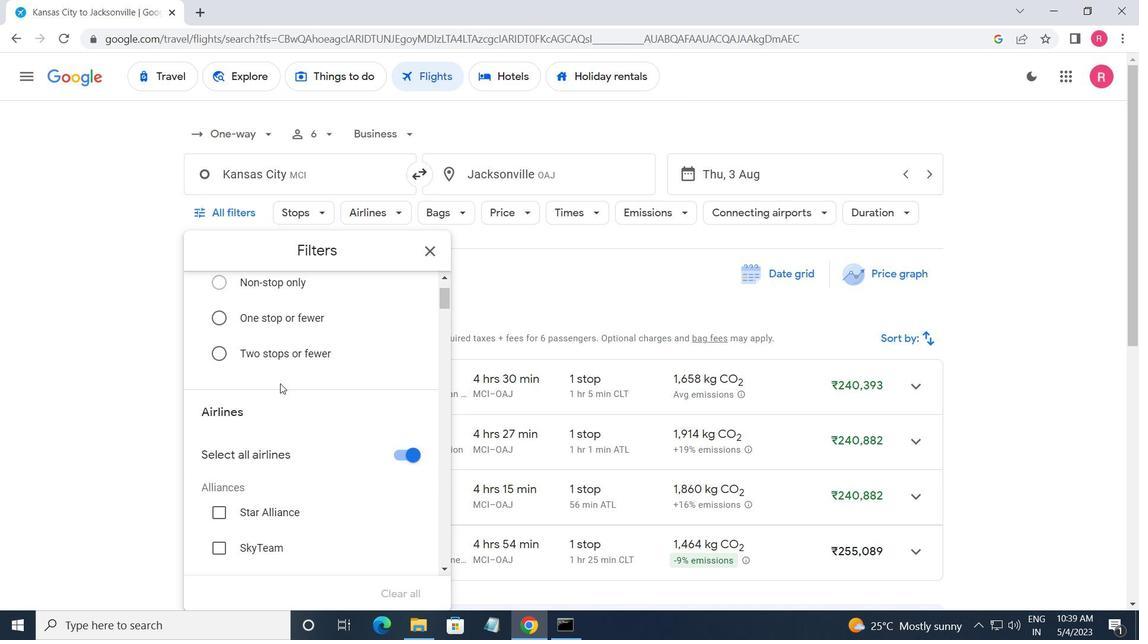 
Action: Mouse scrolled (280, 384) with delta (0, 0)
Screenshot: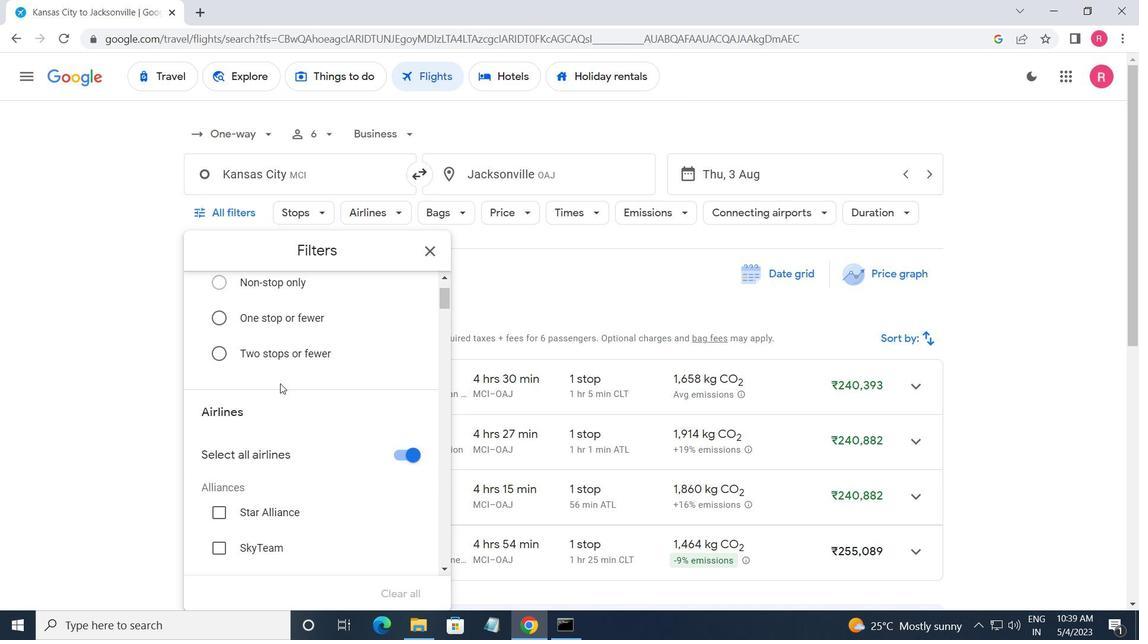 
Action: Mouse moved to (282, 391)
Screenshot: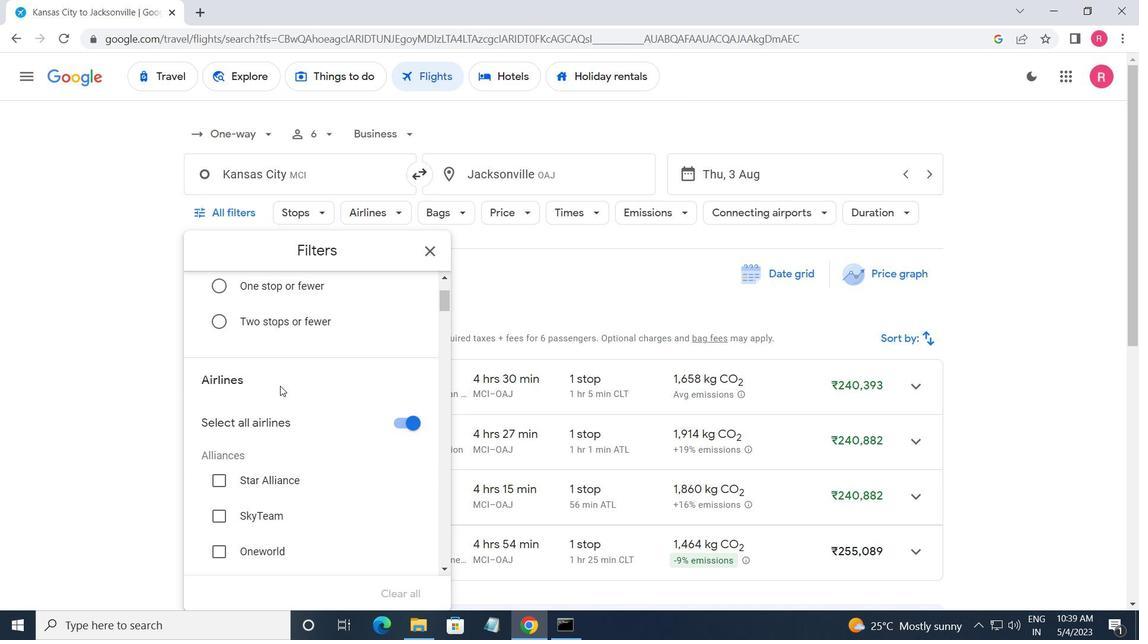 
Action: Mouse scrolled (282, 391) with delta (0, 0)
Screenshot: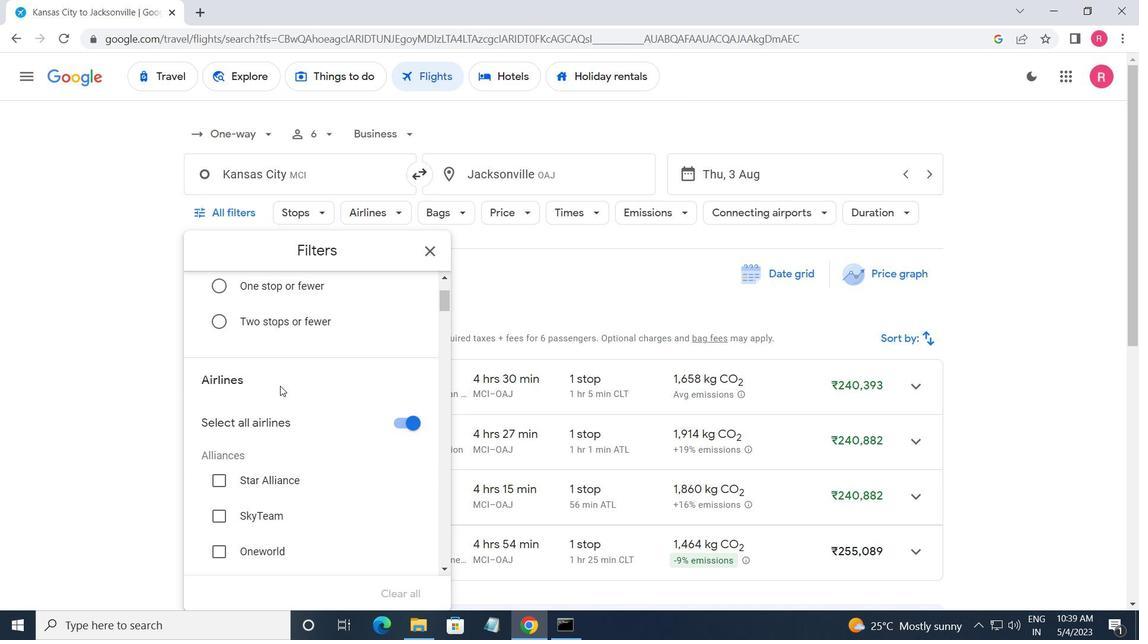 
Action: Mouse moved to (283, 394)
Screenshot: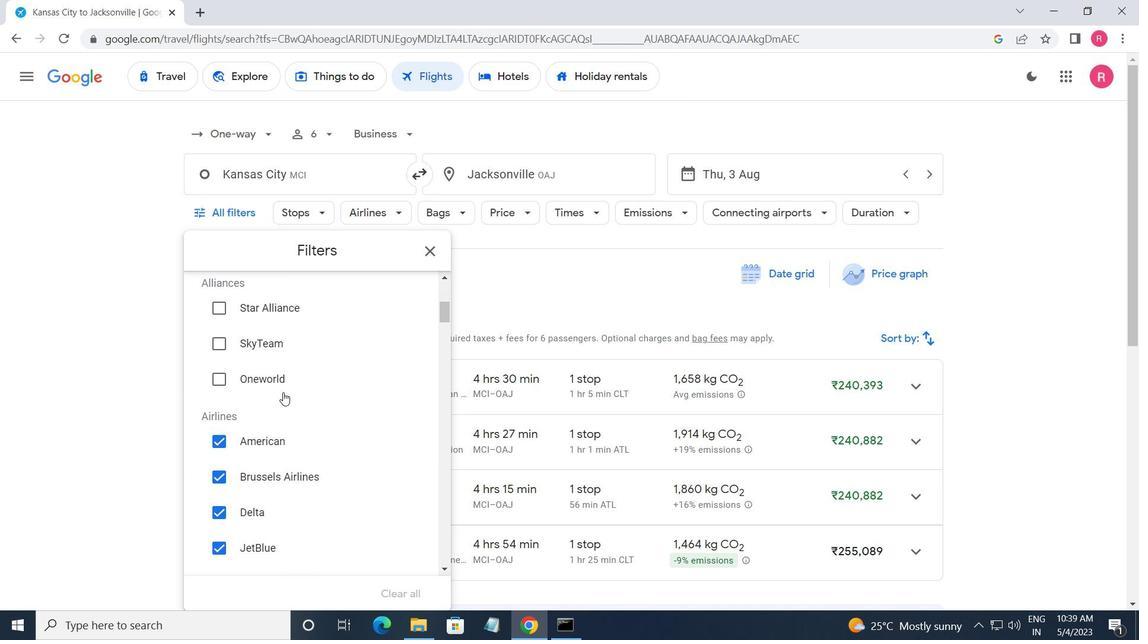 
Action: Mouse scrolled (283, 393) with delta (0, 0)
Screenshot: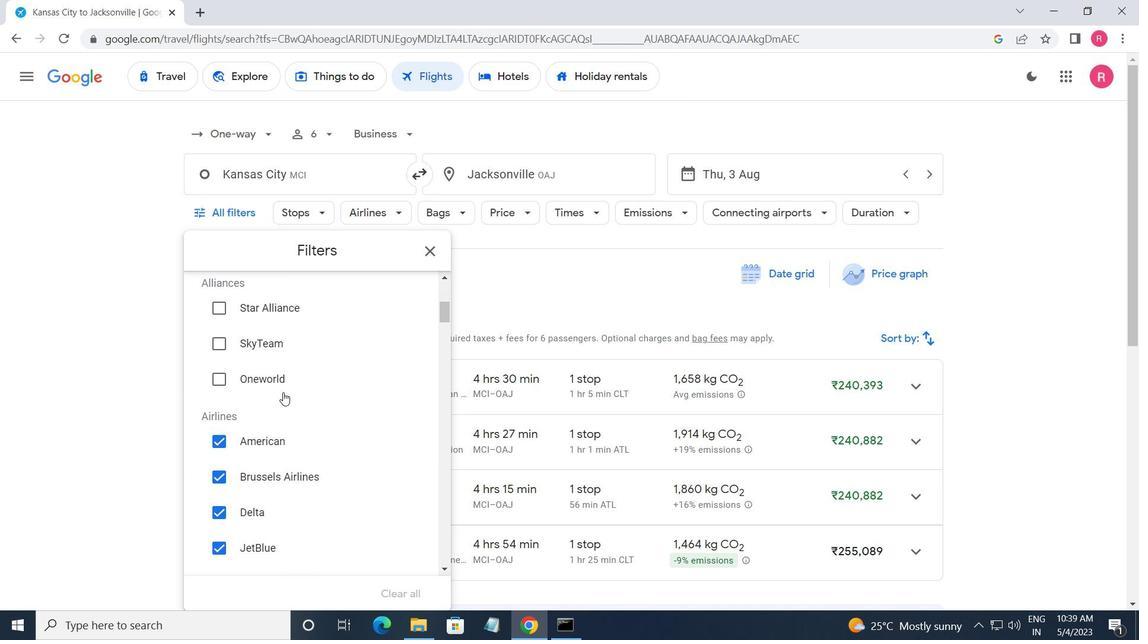 
Action: Mouse moved to (283, 396)
Screenshot: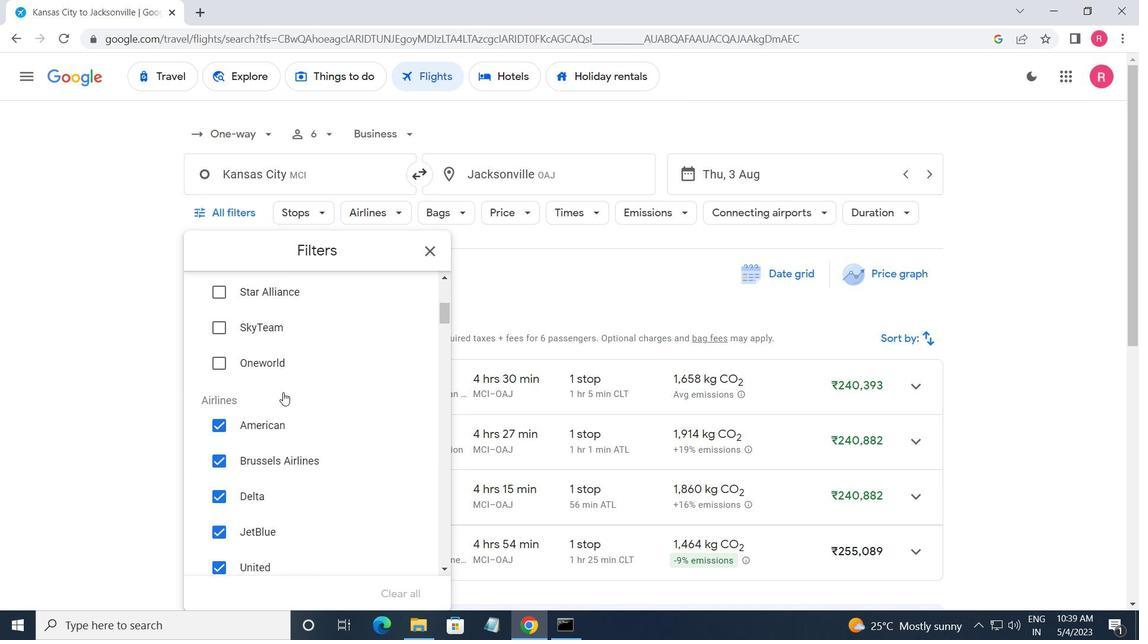 
Action: Mouse scrolled (283, 395) with delta (0, 0)
Screenshot: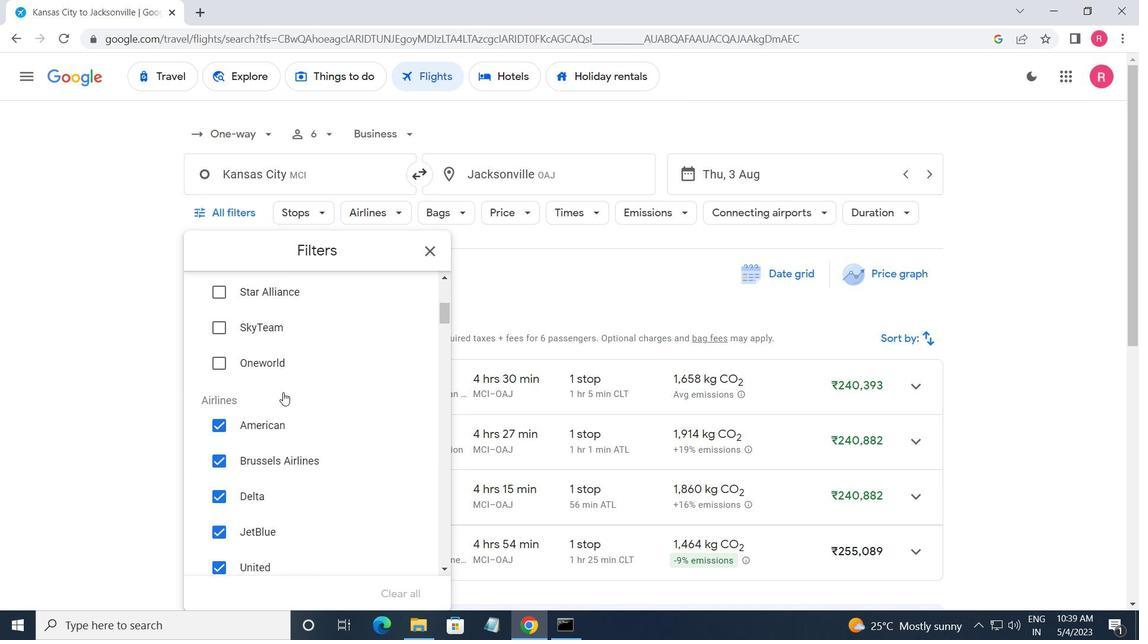 
Action: Mouse moved to (284, 398)
Screenshot: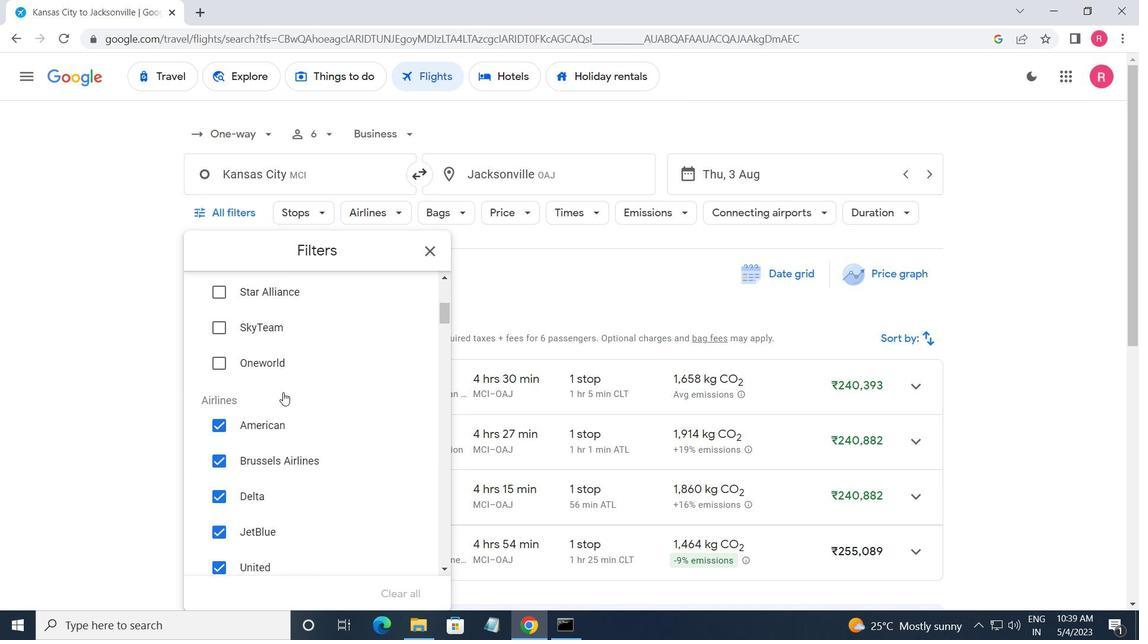 
Action: Mouse scrolled (284, 398) with delta (0, 0)
Screenshot: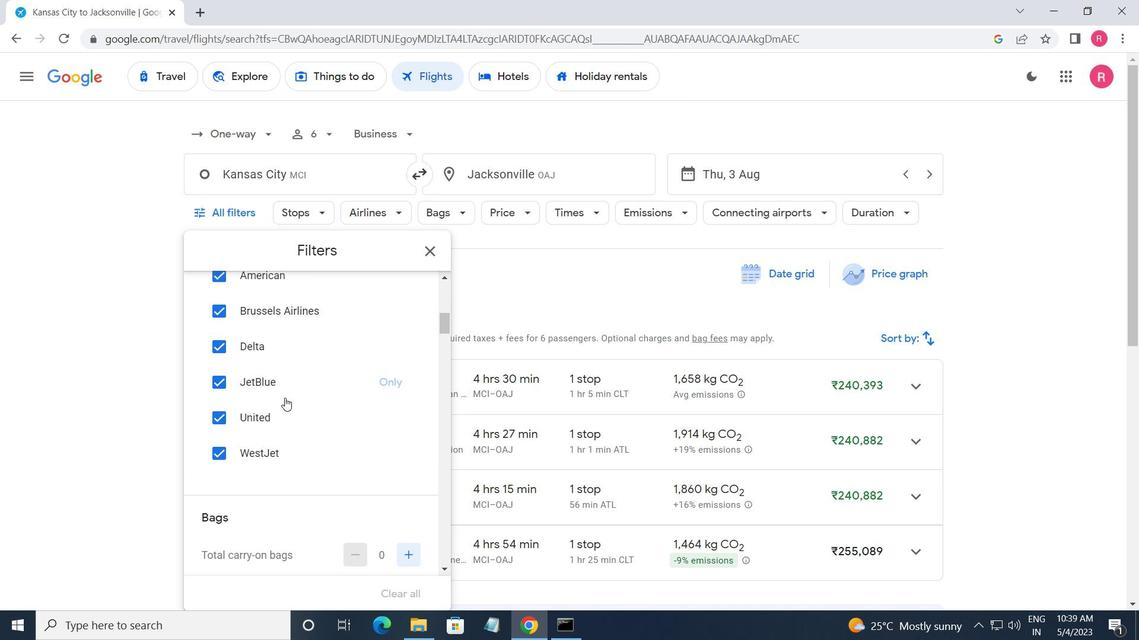 
Action: Mouse scrolled (284, 398) with delta (0, 0)
Screenshot: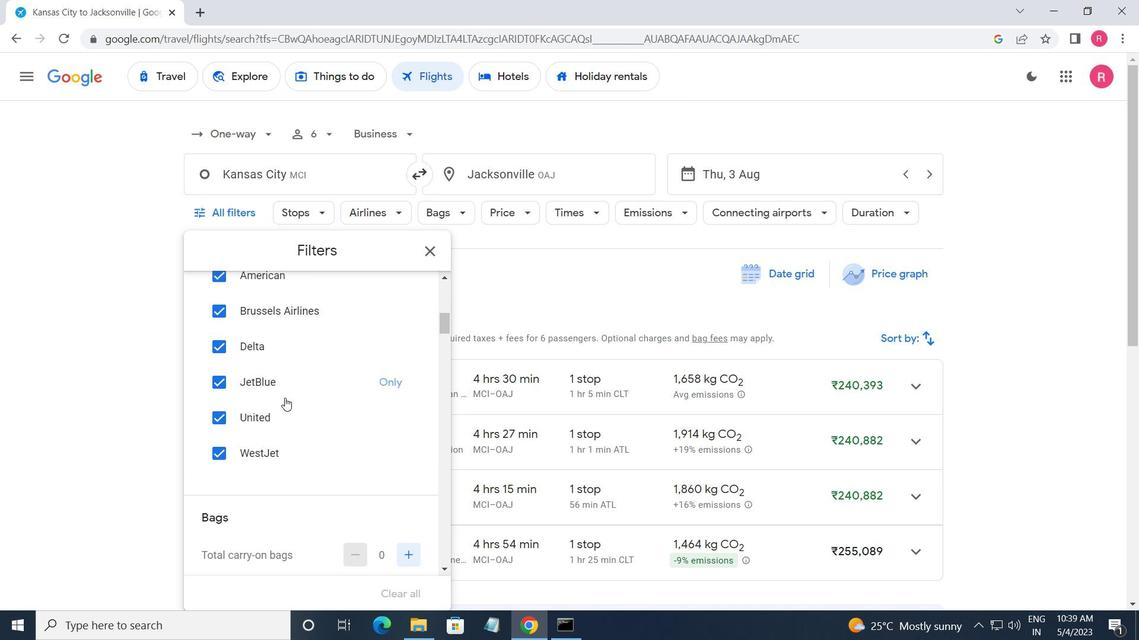 
Action: Mouse scrolled (284, 398) with delta (0, 0)
Screenshot: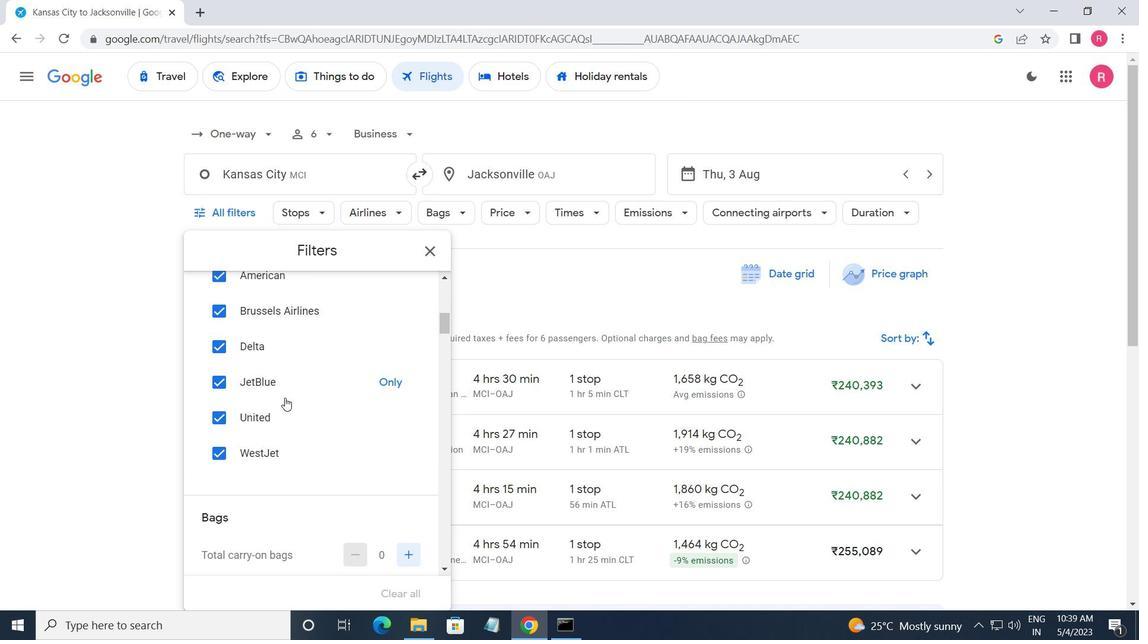 
Action: Mouse moved to (397, 309)
Screenshot: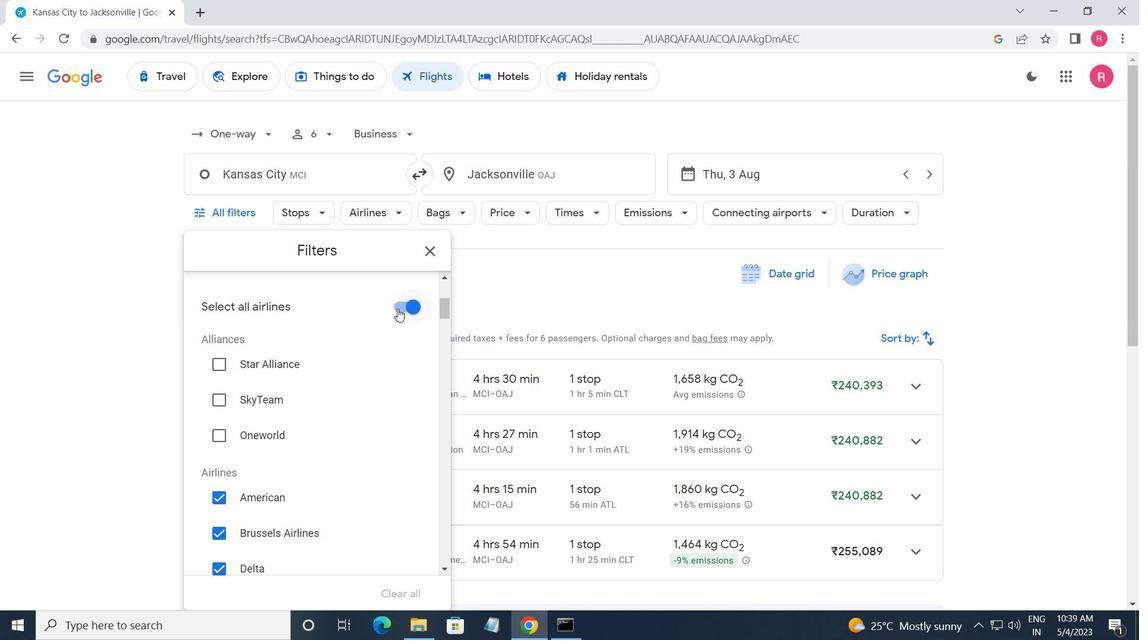 
Action: Mouse pressed left at (397, 309)
Screenshot: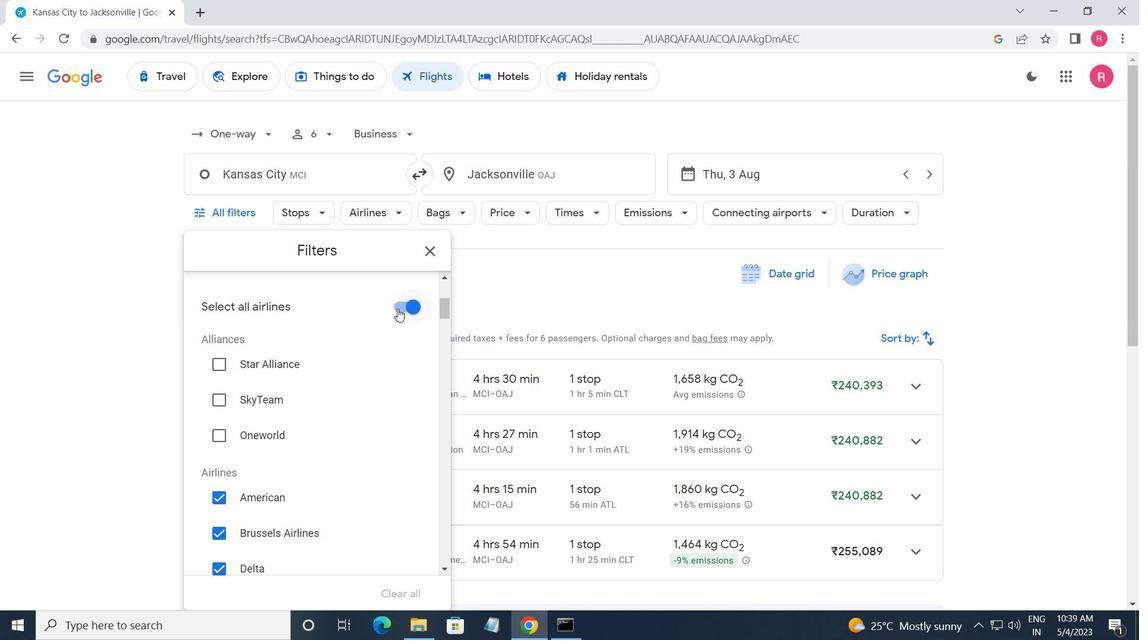 
Action: Mouse moved to (373, 389)
Screenshot: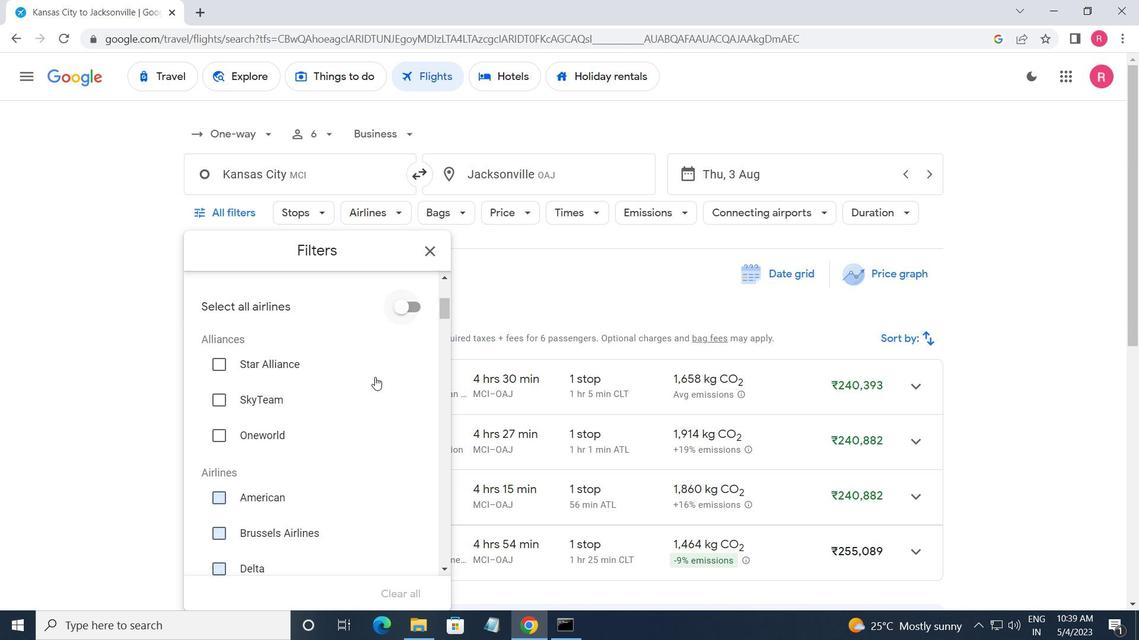 
Action: Mouse scrolled (373, 388) with delta (0, 0)
Screenshot: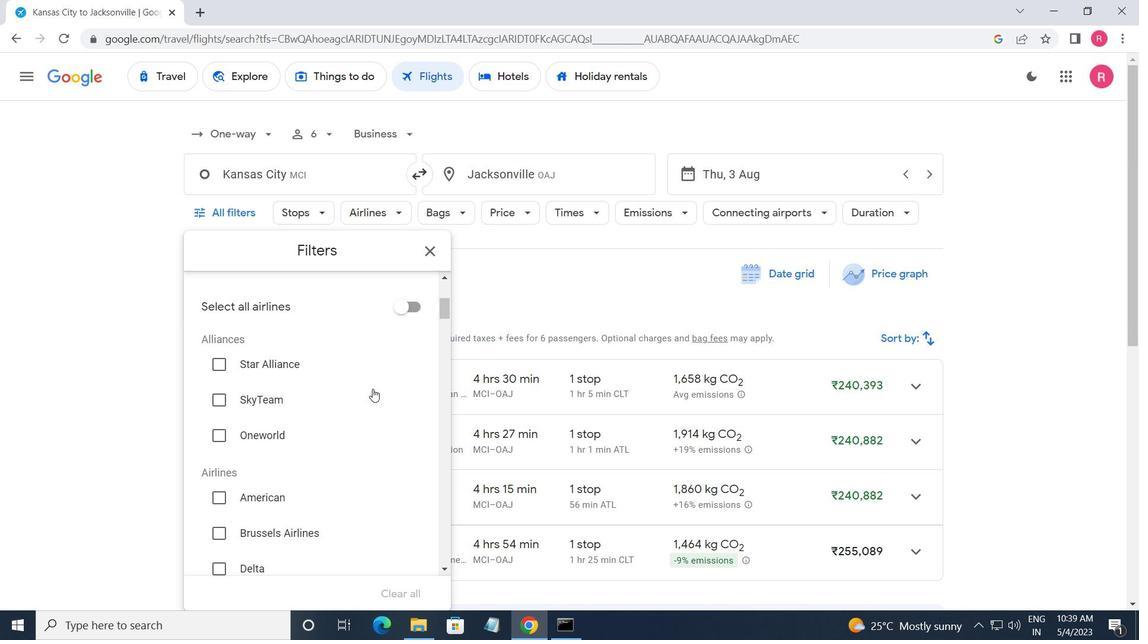 
Action: Mouse scrolled (373, 388) with delta (0, 0)
Screenshot: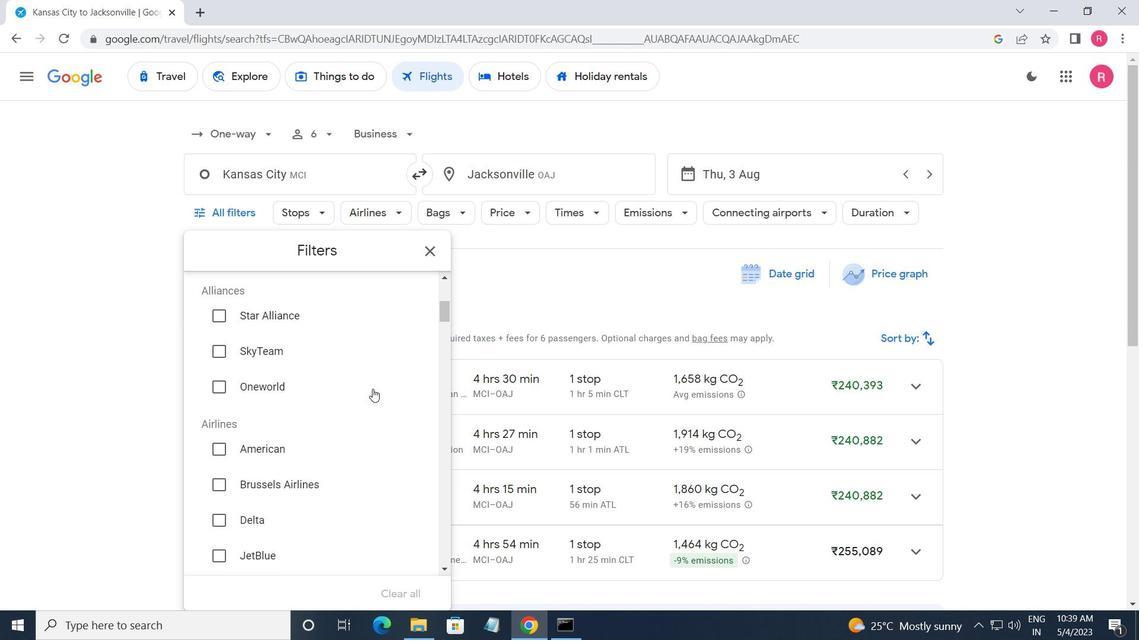 
Action: Mouse moved to (373, 390)
Screenshot: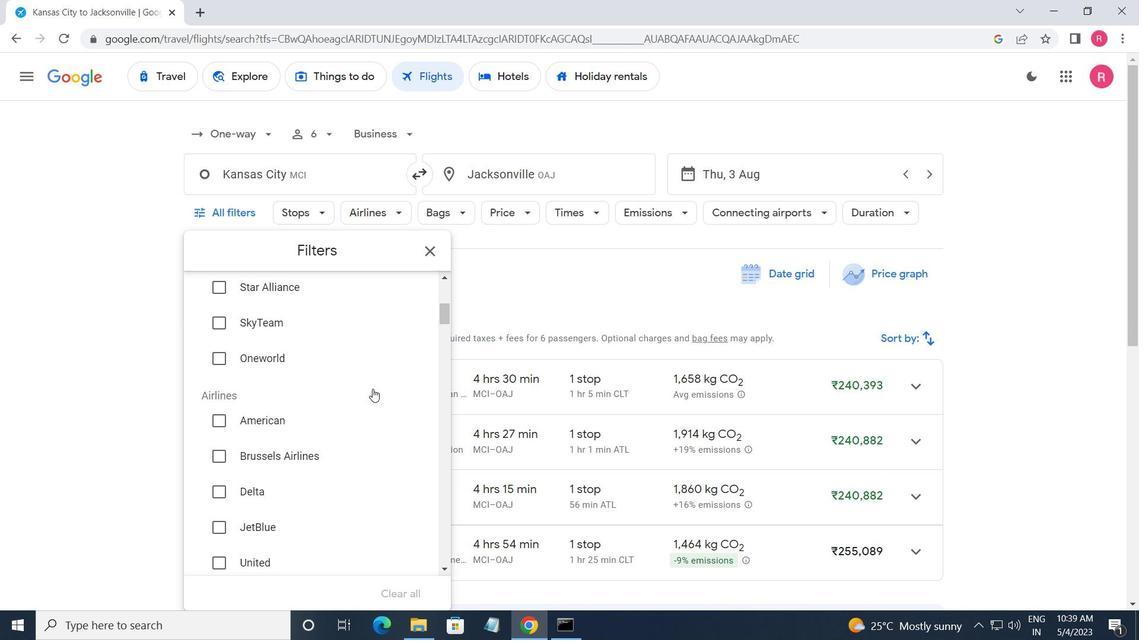 
Action: Mouse scrolled (373, 389) with delta (0, 0)
Screenshot: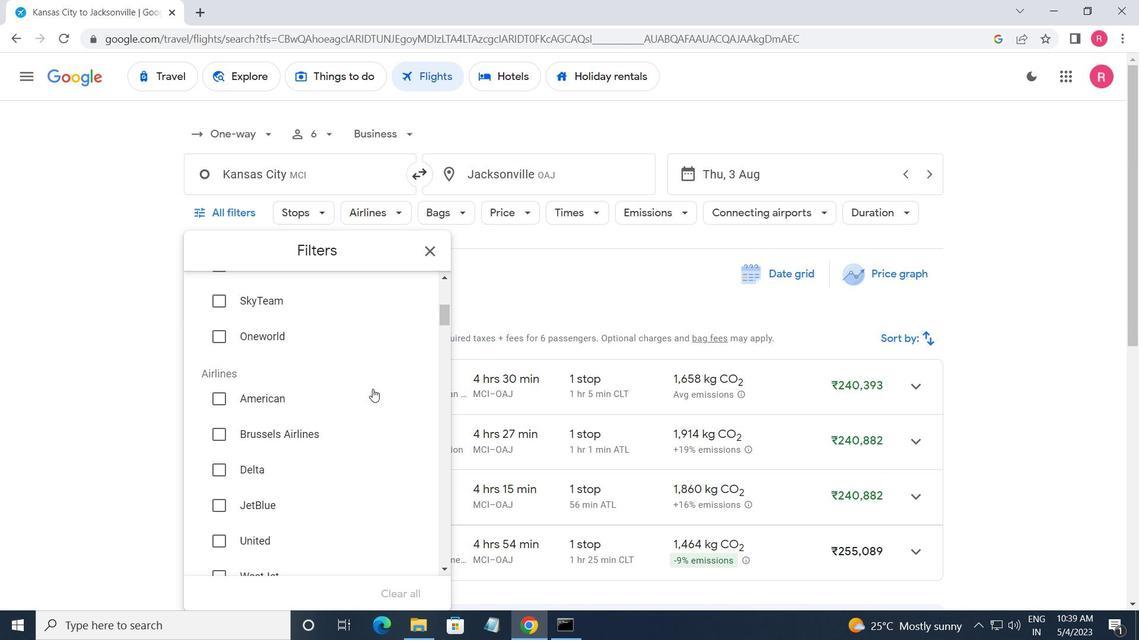 
Action: Mouse scrolled (373, 389) with delta (0, 0)
Screenshot: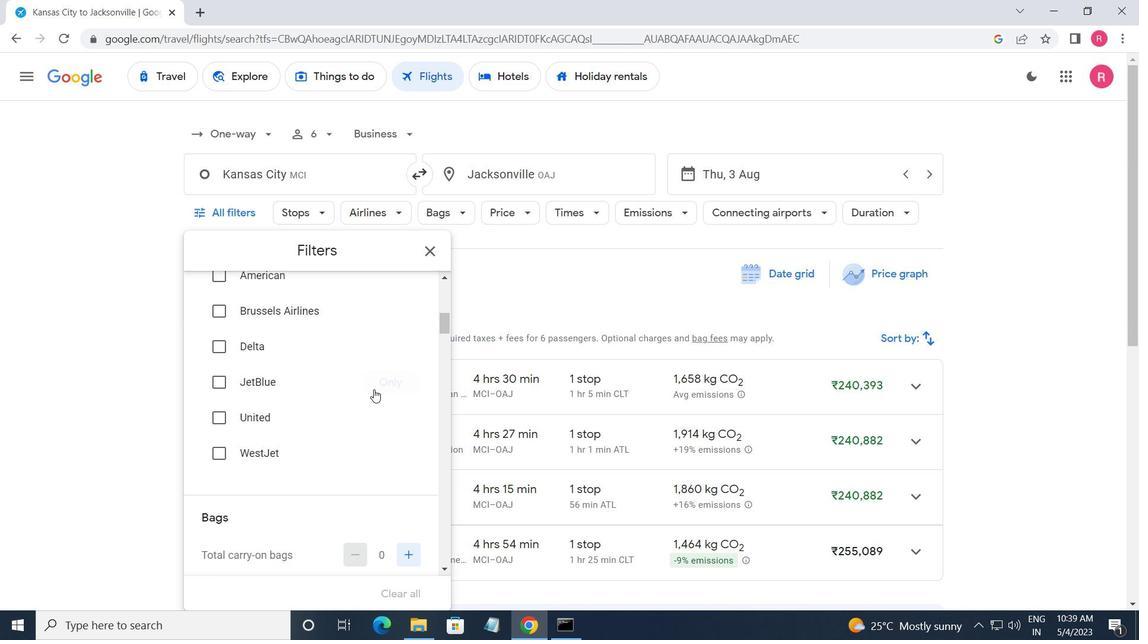 
Action: Mouse moved to (373, 391)
Screenshot: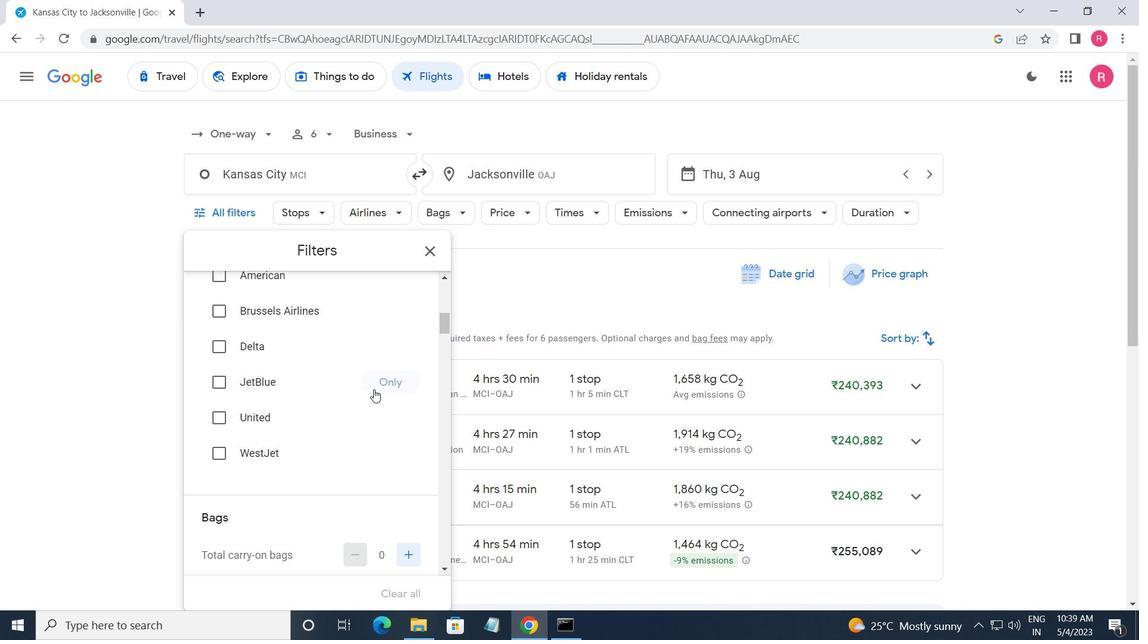 
Action: Mouse scrolled (373, 390) with delta (0, 0)
Screenshot: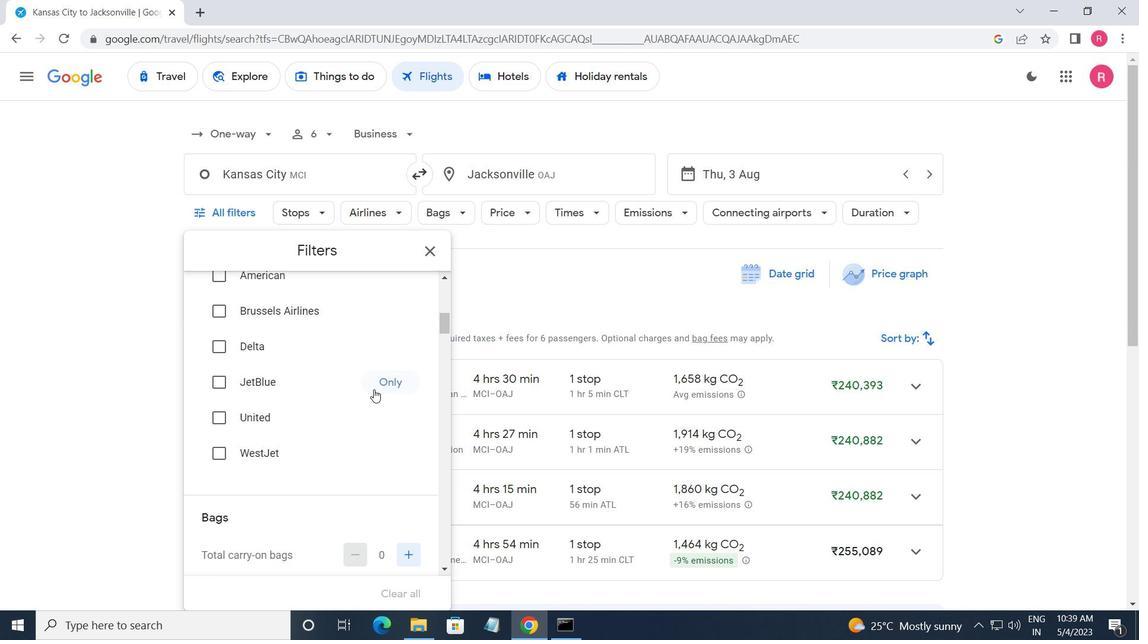 
Action: Mouse moved to (373, 392)
Screenshot: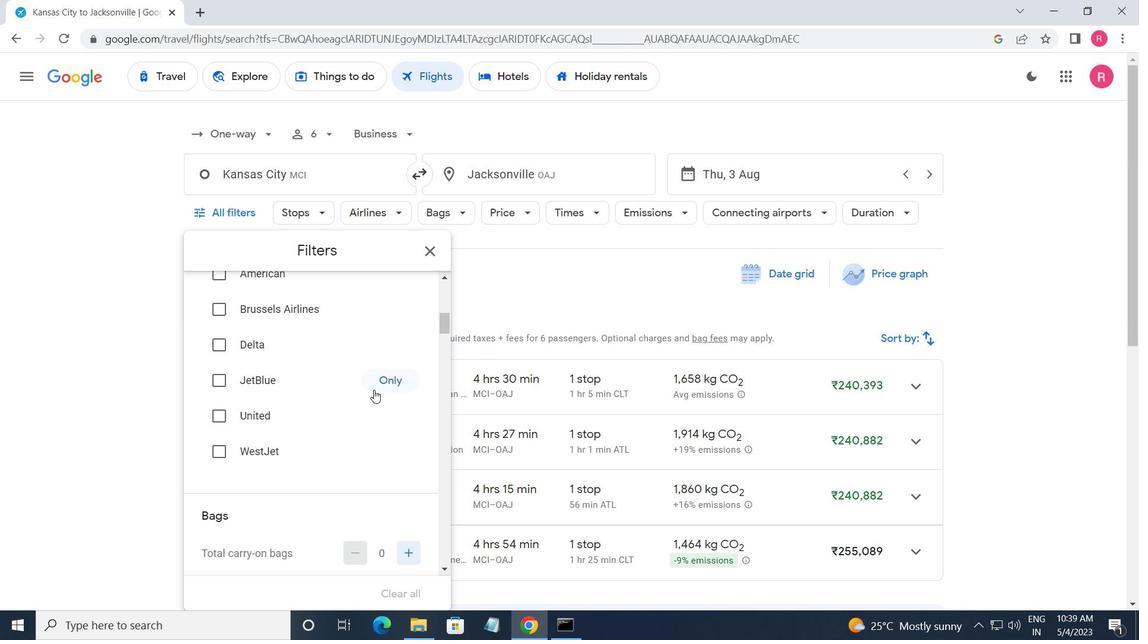 
Action: Mouse scrolled (373, 392) with delta (0, 0)
Screenshot: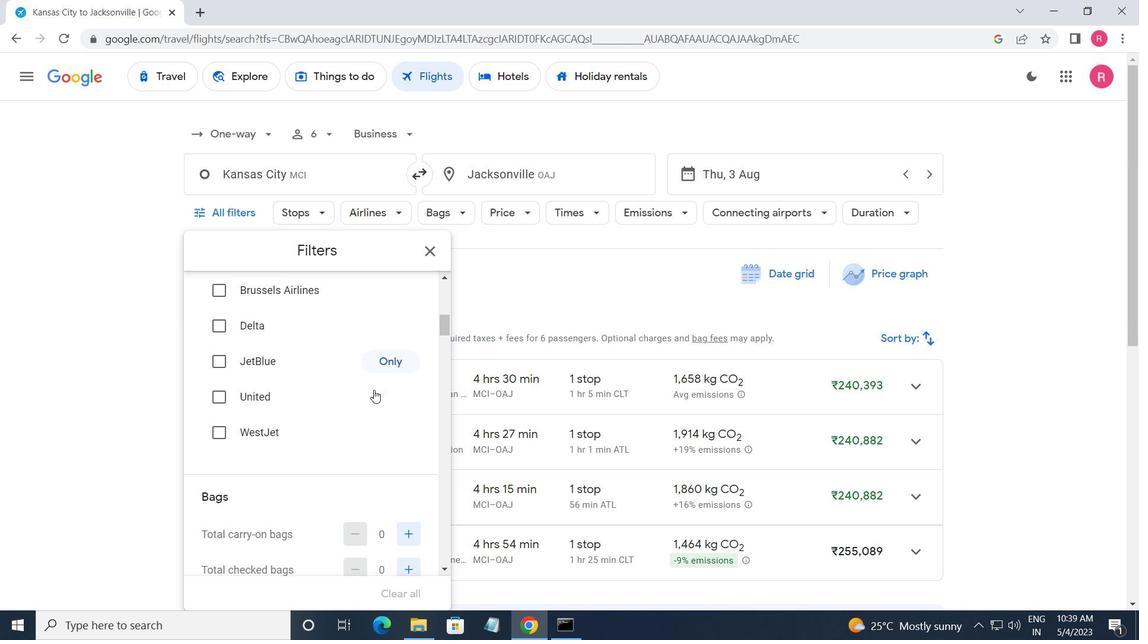
Action: Mouse moved to (373, 392)
Screenshot: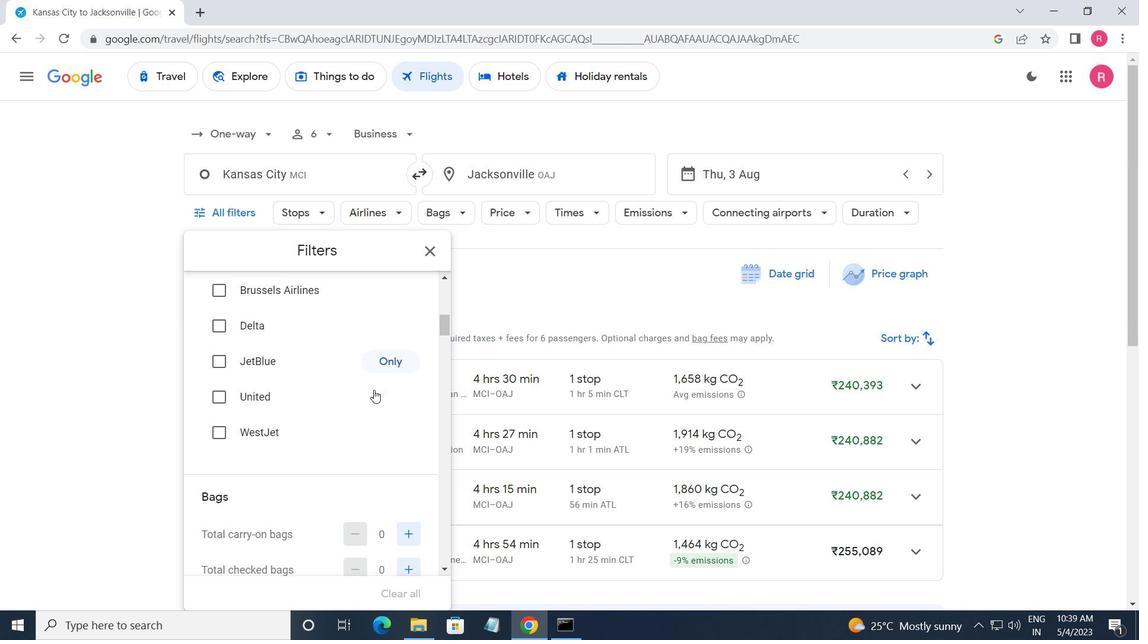
Action: Mouse scrolled (373, 393) with delta (0, 0)
Screenshot: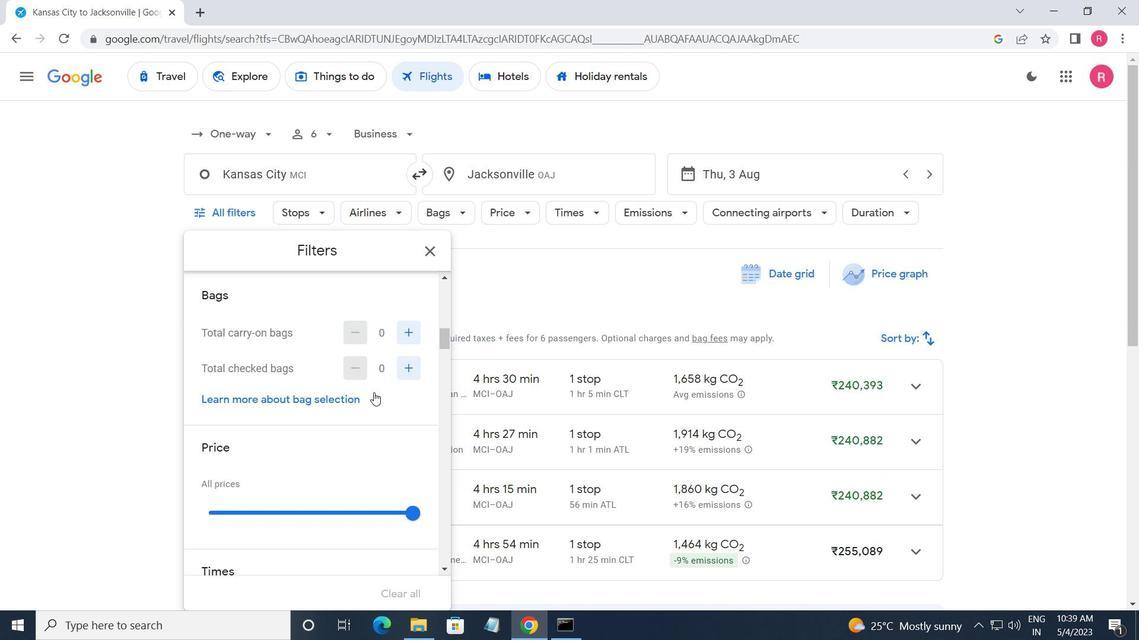 
Action: Mouse moved to (411, 437)
Screenshot: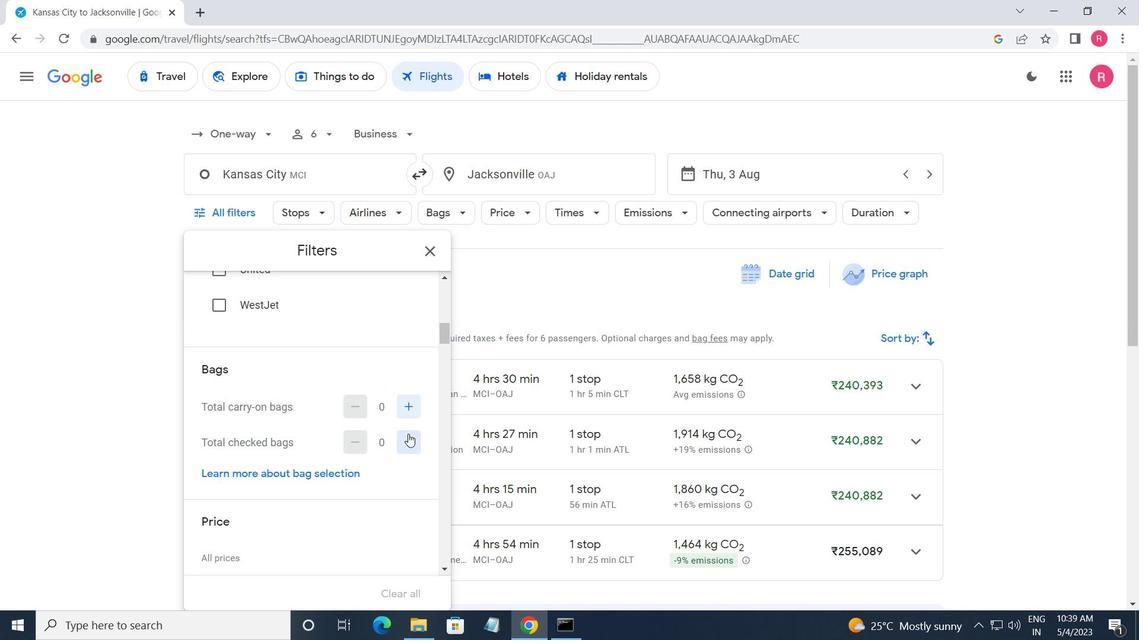 
Action: Mouse pressed left at (411, 437)
Screenshot: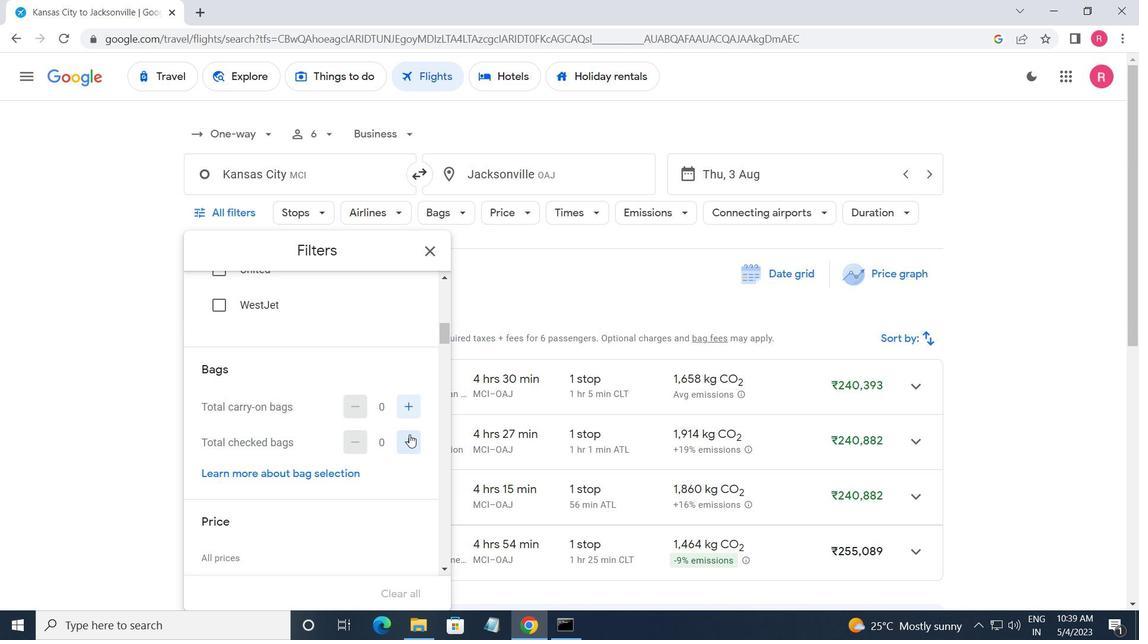 
Action: Mouse scrolled (411, 436) with delta (0, 0)
Screenshot: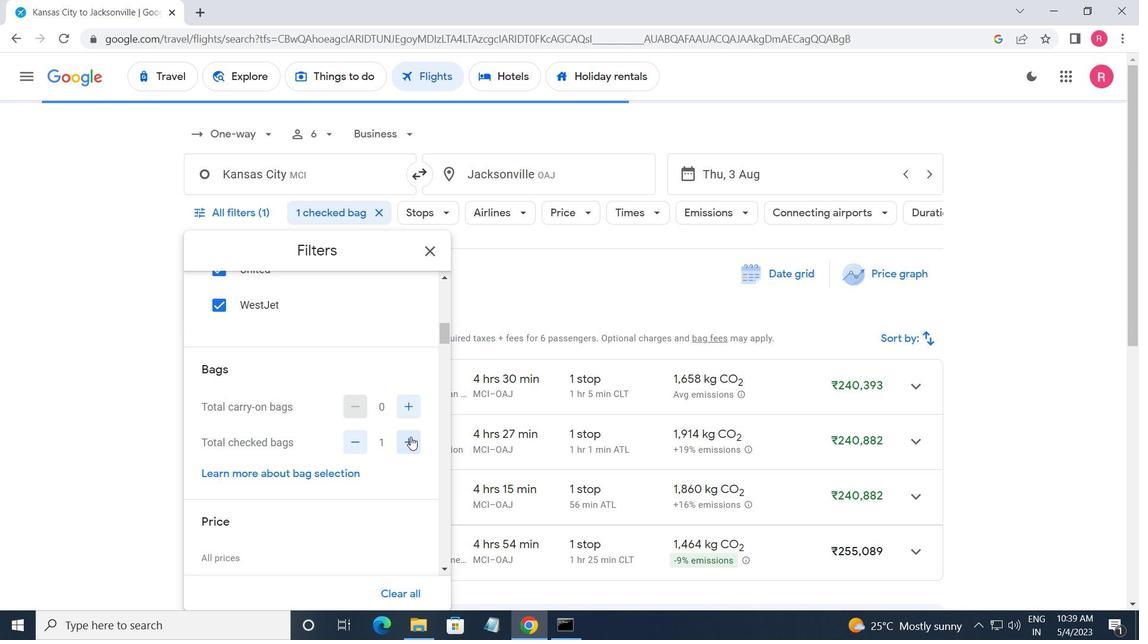 
Action: Mouse scrolled (411, 436) with delta (0, 0)
Screenshot: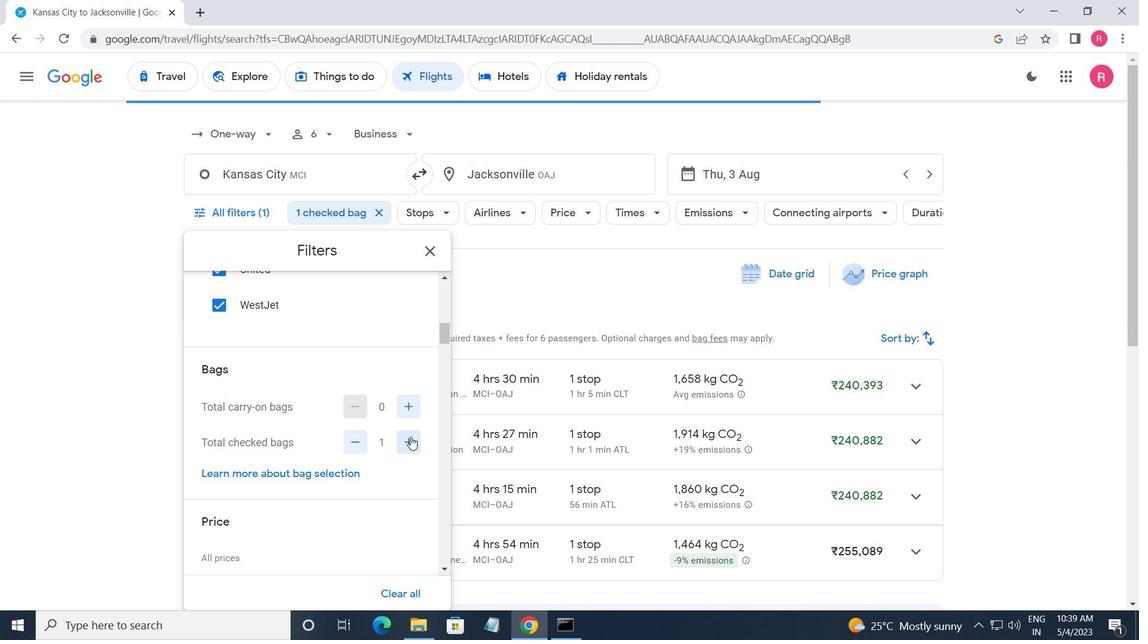 
Action: Mouse moved to (417, 443)
Screenshot: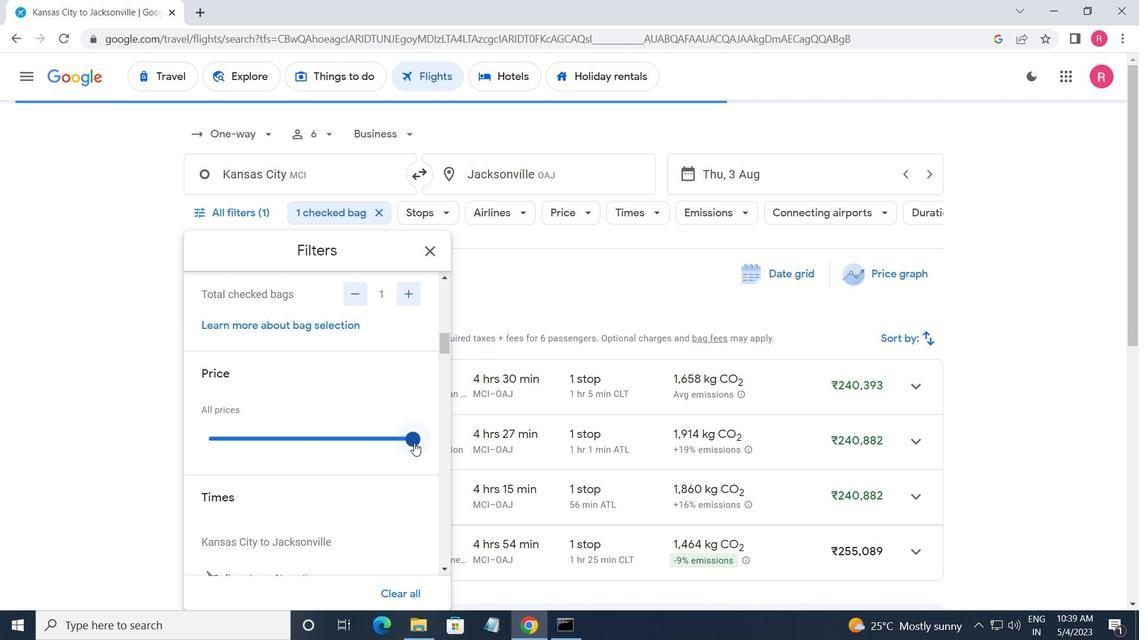 
Action: Mouse pressed left at (417, 443)
Screenshot: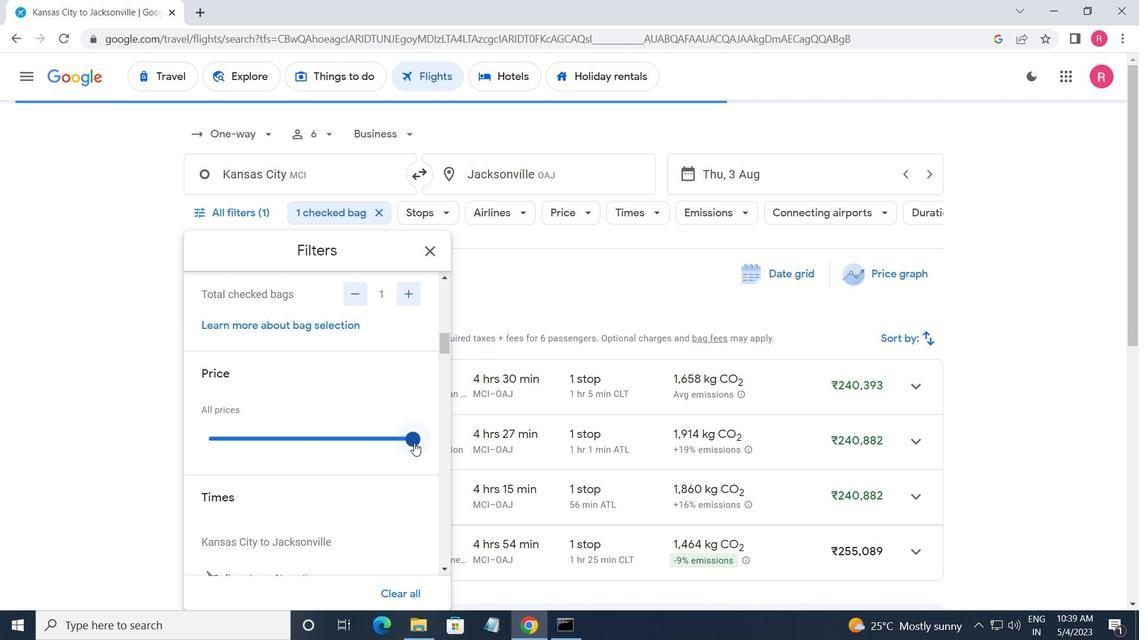 
Action: Mouse moved to (409, 442)
Screenshot: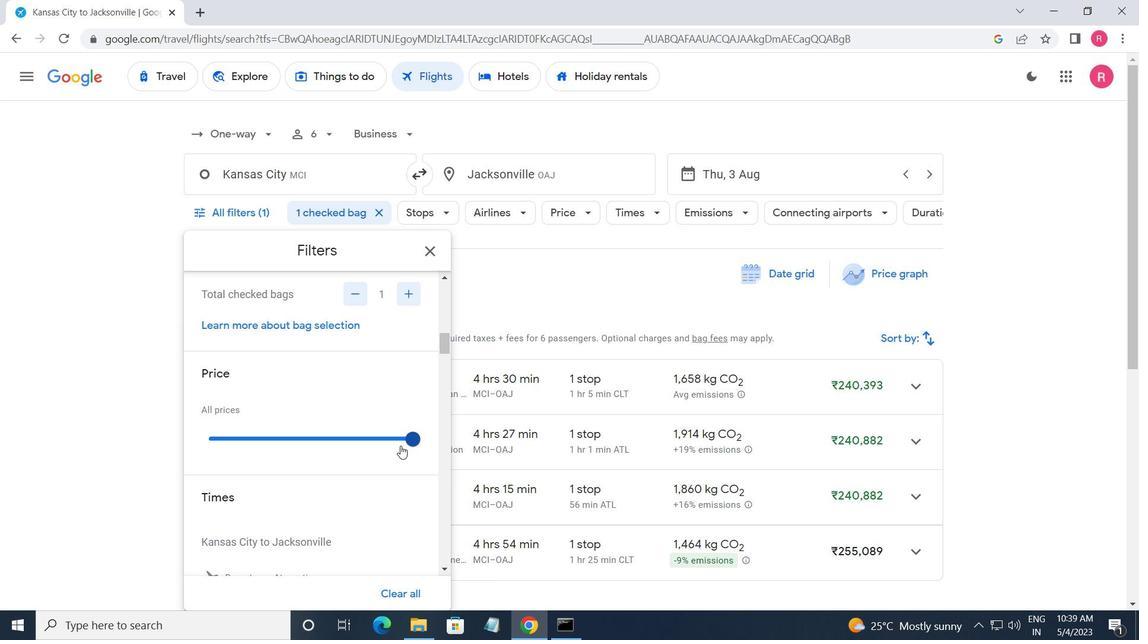 
Action: Mouse pressed left at (409, 442)
Screenshot: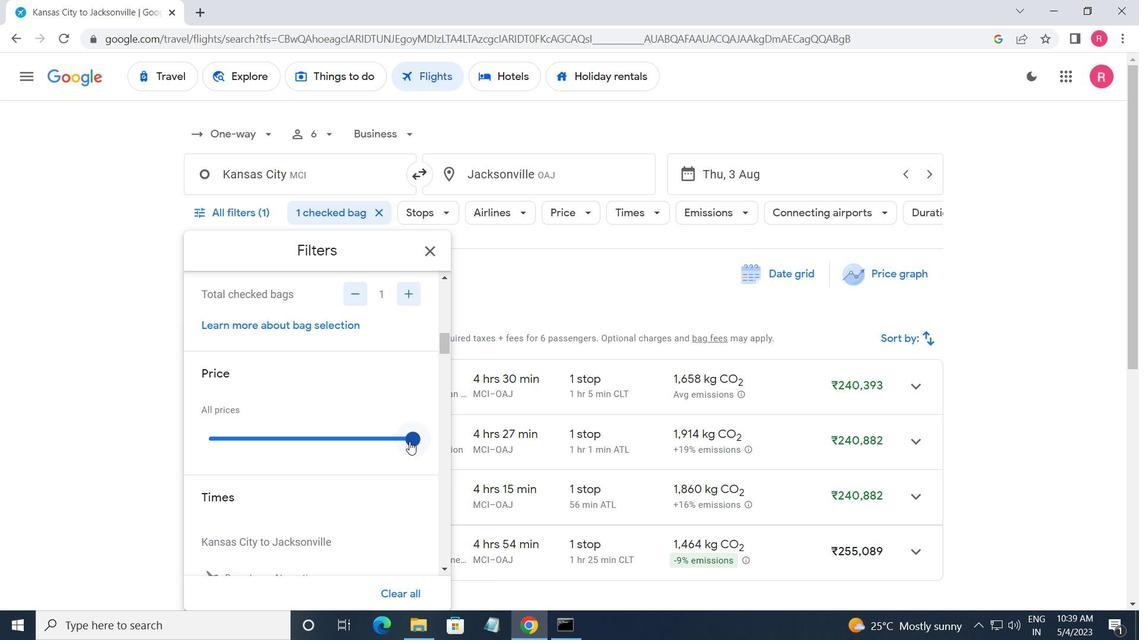
Action: Mouse moved to (271, 446)
Screenshot: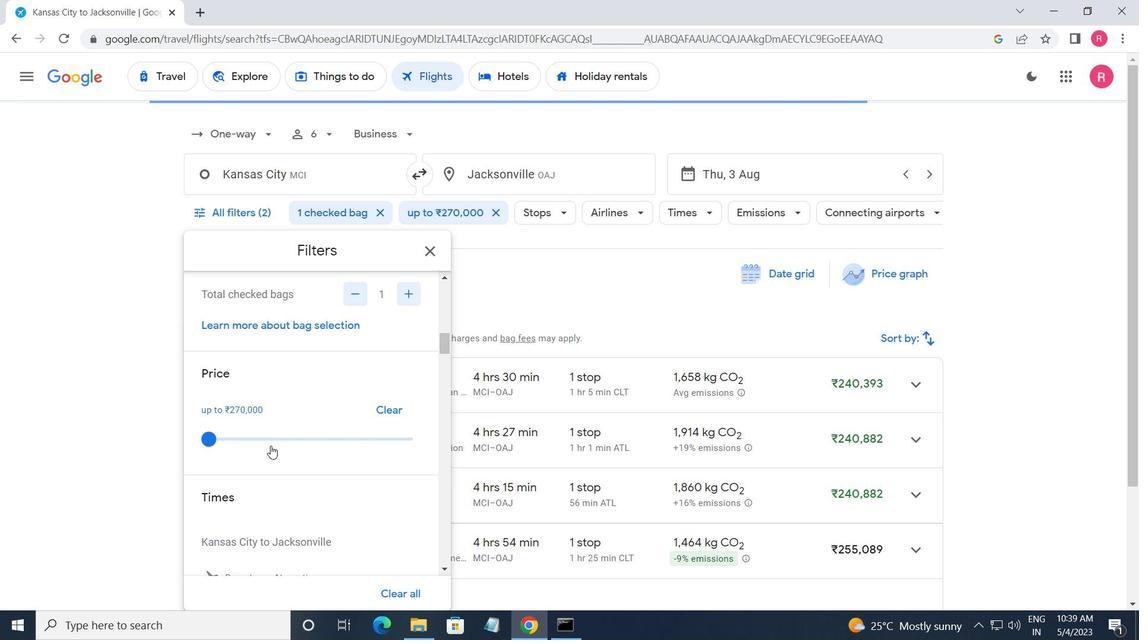 
Action: Mouse scrolled (271, 446) with delta (0, 0)
Screenshot: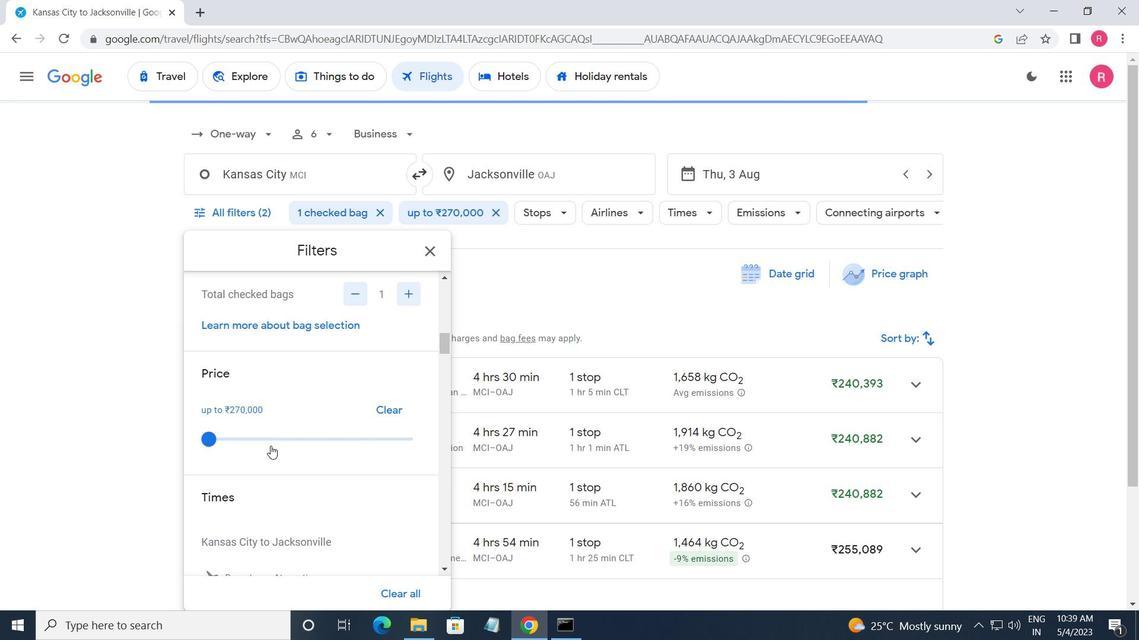 
Action: Mouse scrolled (271, 446) with delta (0, 0)
Screenshot: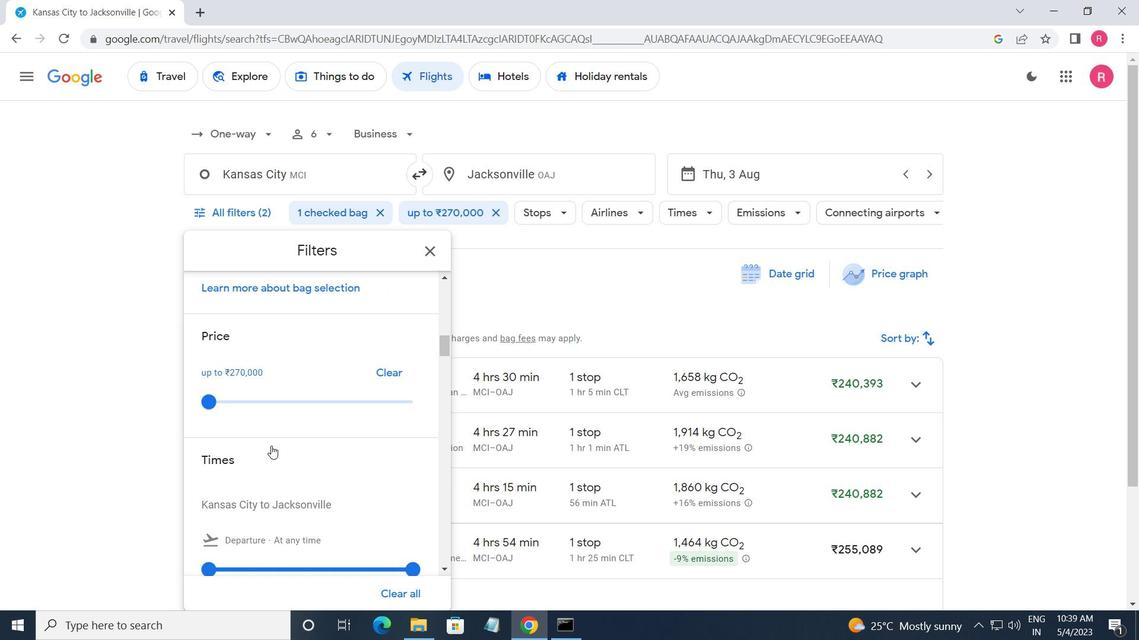 
Action: Mouse moved to (208, 460)
Screenshot: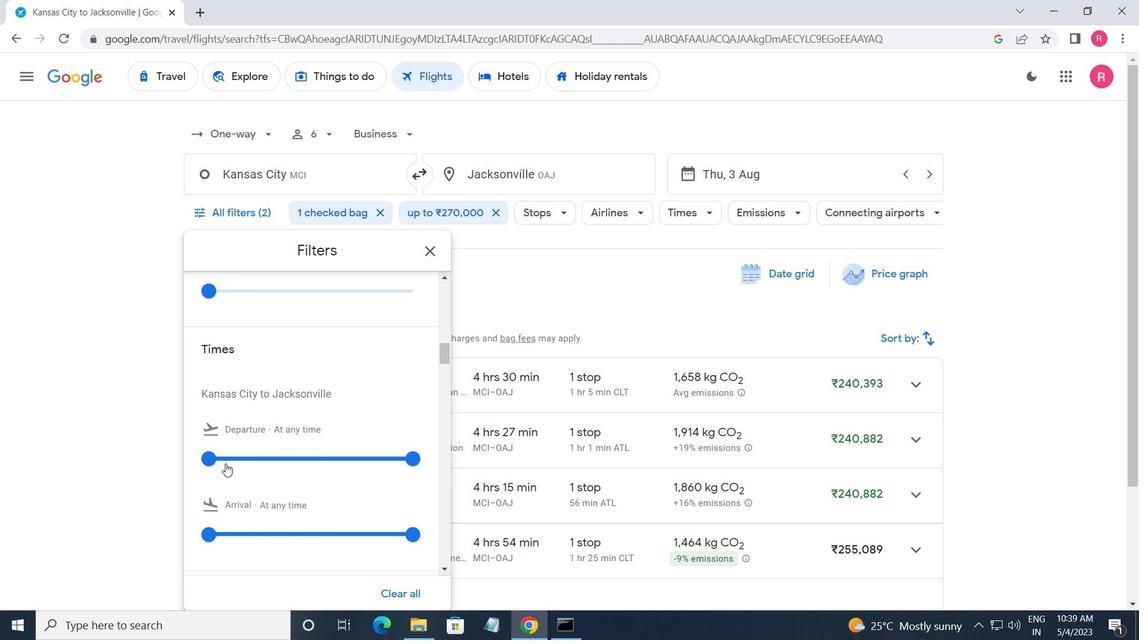 
Action: Mouse pressed left at (208, 460)
Screenshot: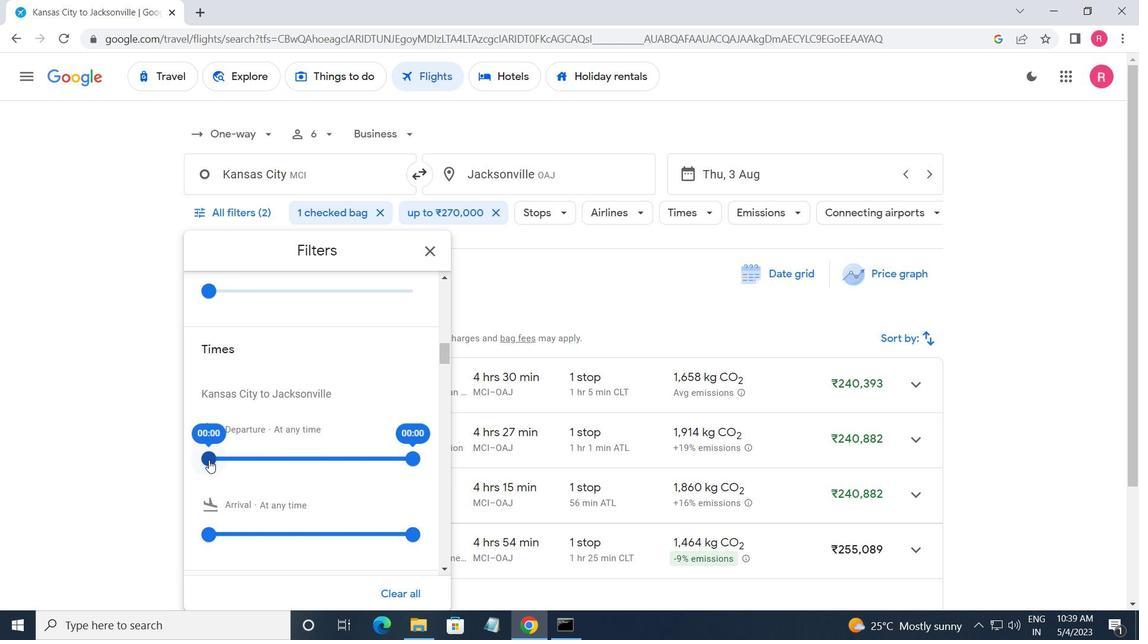 
Action: Mouse moved to (414, 462)
Screenshot: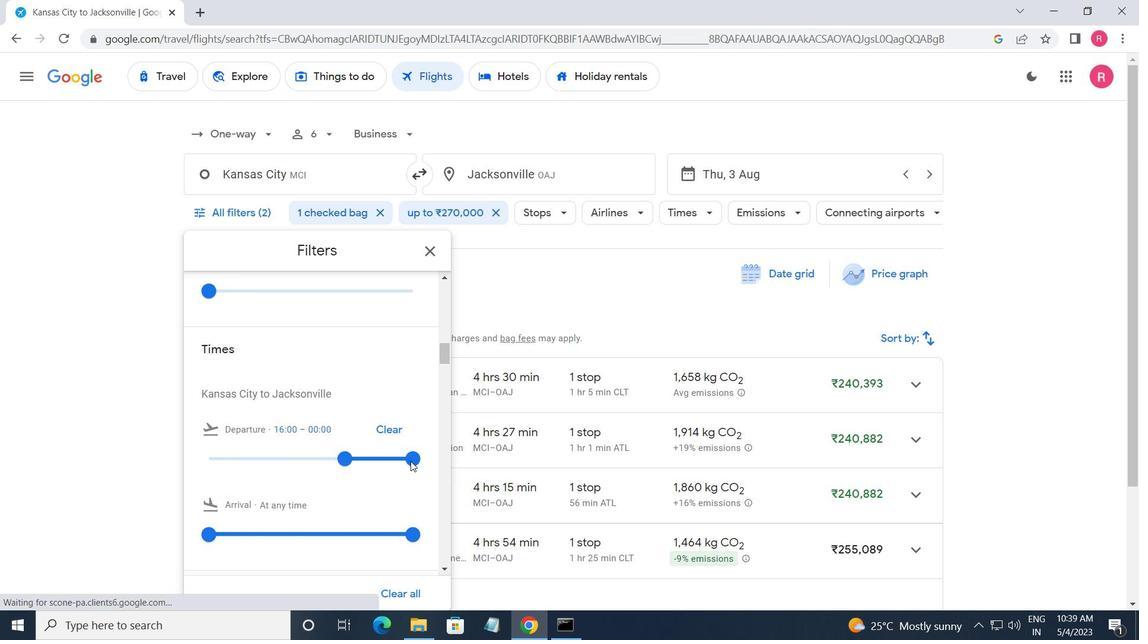 
Action: Mouse pressed left at (414, 462)
Screenshot: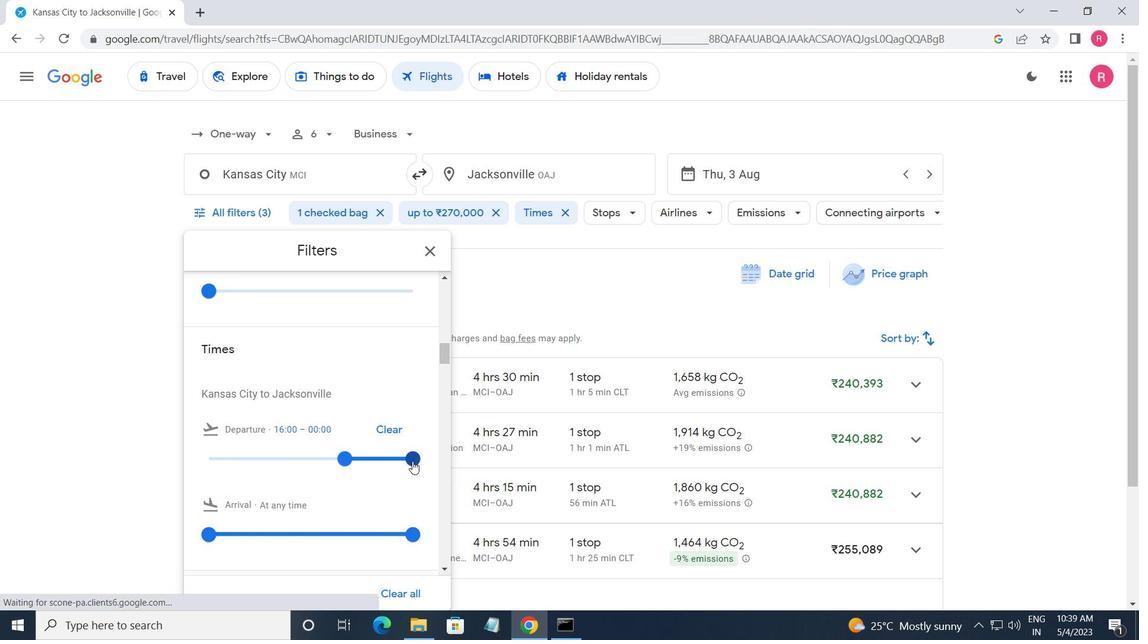 
Action: Mouse moved to (439, 254)
Screenshot: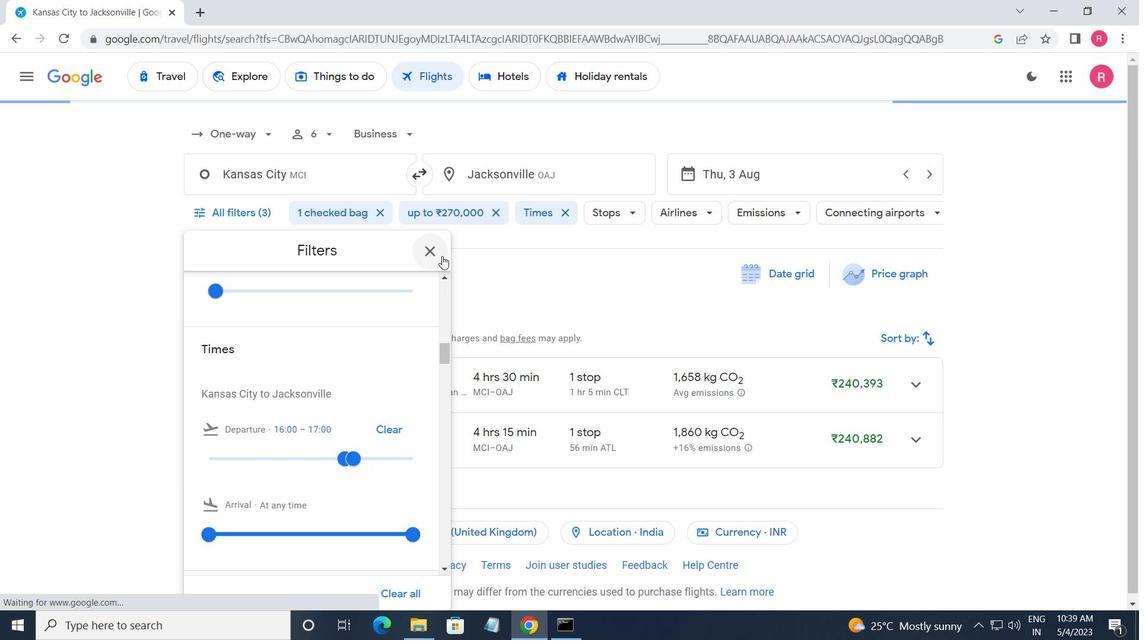 
Action: Mouse pressed left at (439, 254)
Screenshot: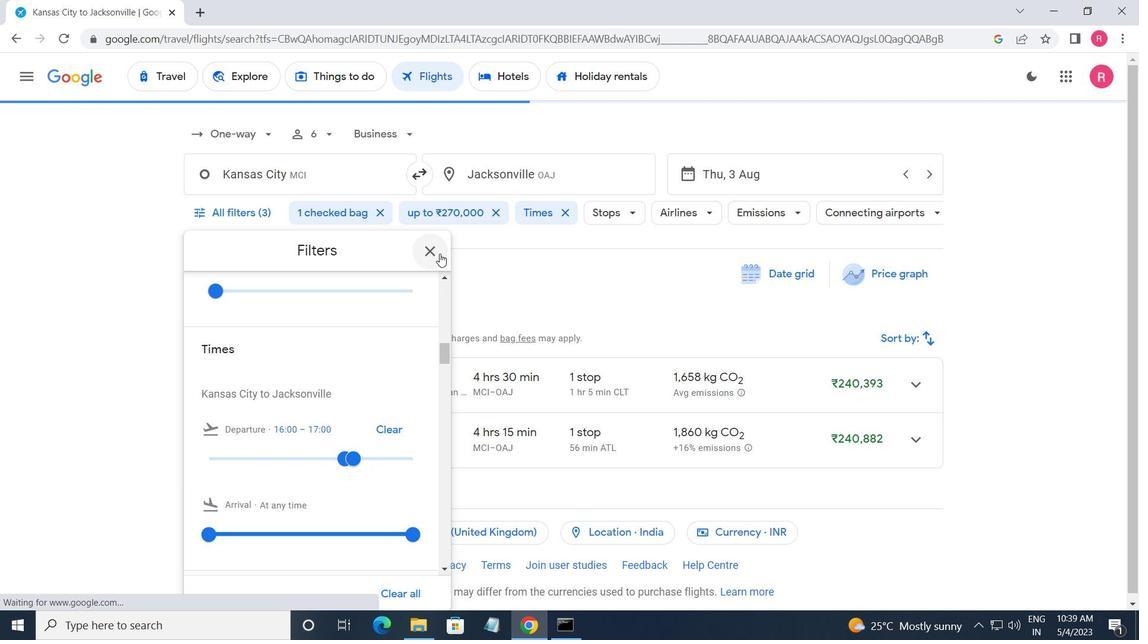 
Action: Mouse moved to (450, 296)
Screenshot: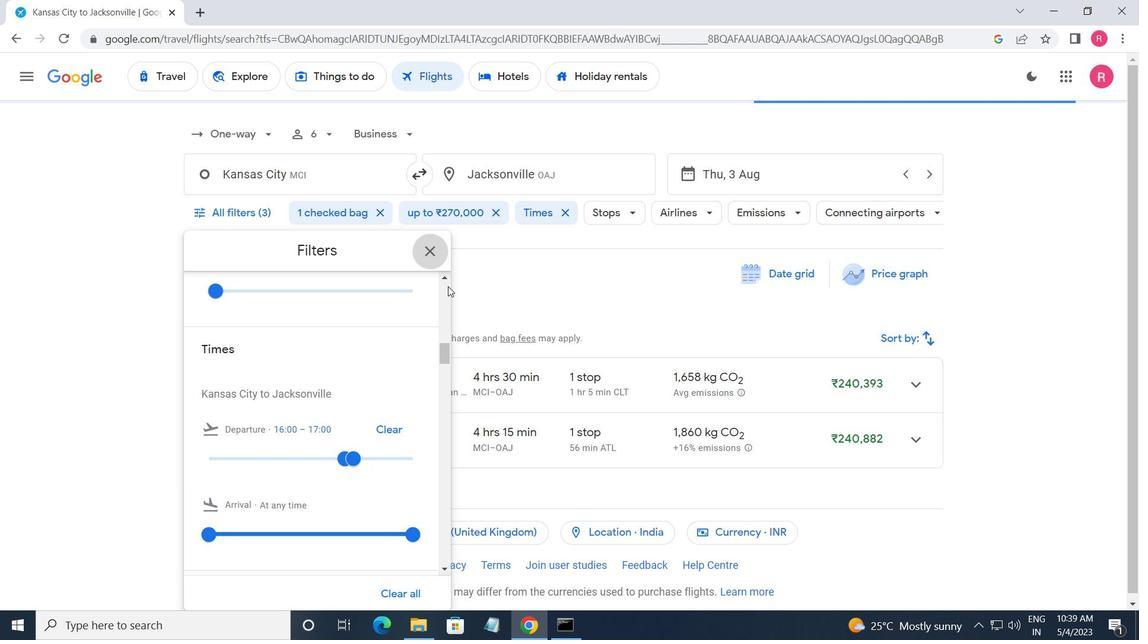 
